 Task: Forward email as attachment with the signature Brooke Phillips with the subject Complaint from softage.1@softage.net to softage.8@softage.net with the message I would like to request a meeting to discuss the new employee benefits program.
Action: Mouse moved to (1016, 79)
Screenshot: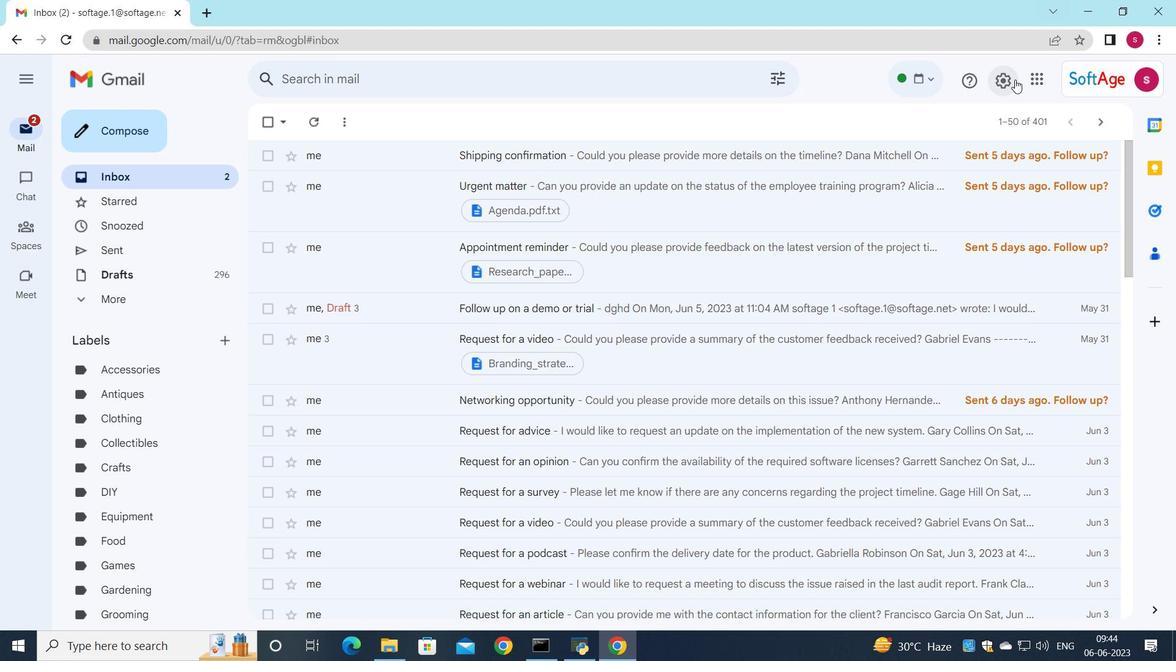 
Action: Mouse pressed left at (1016, 79)
Screenshot: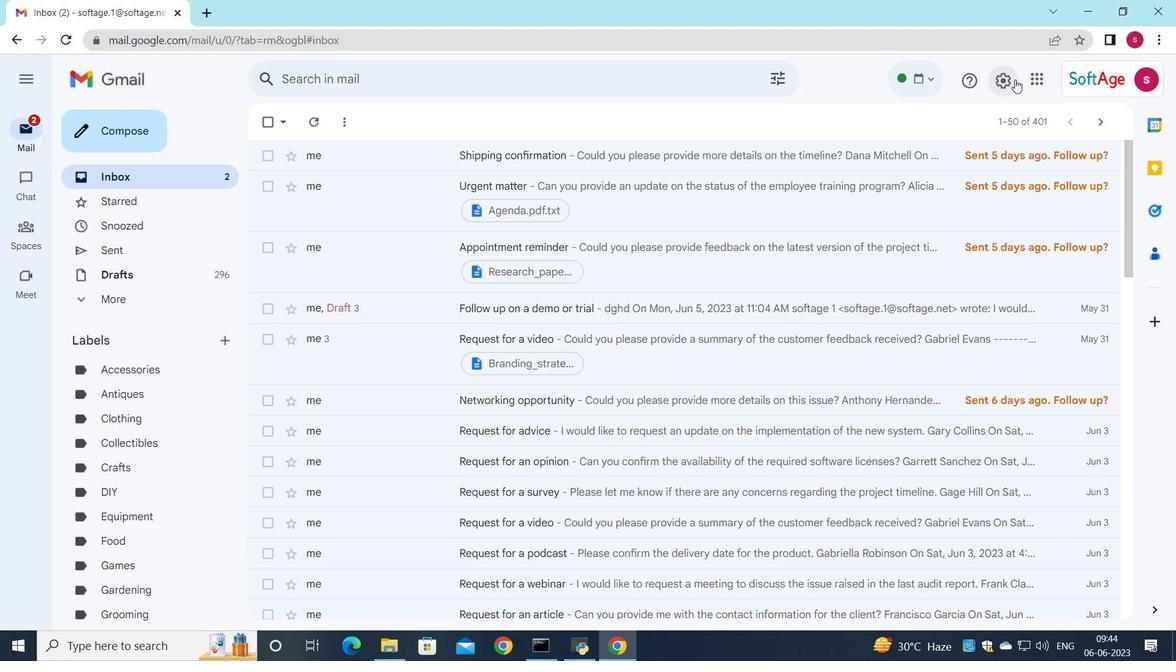 
Action: Mouse moved to (1003, 148)
Screenshot: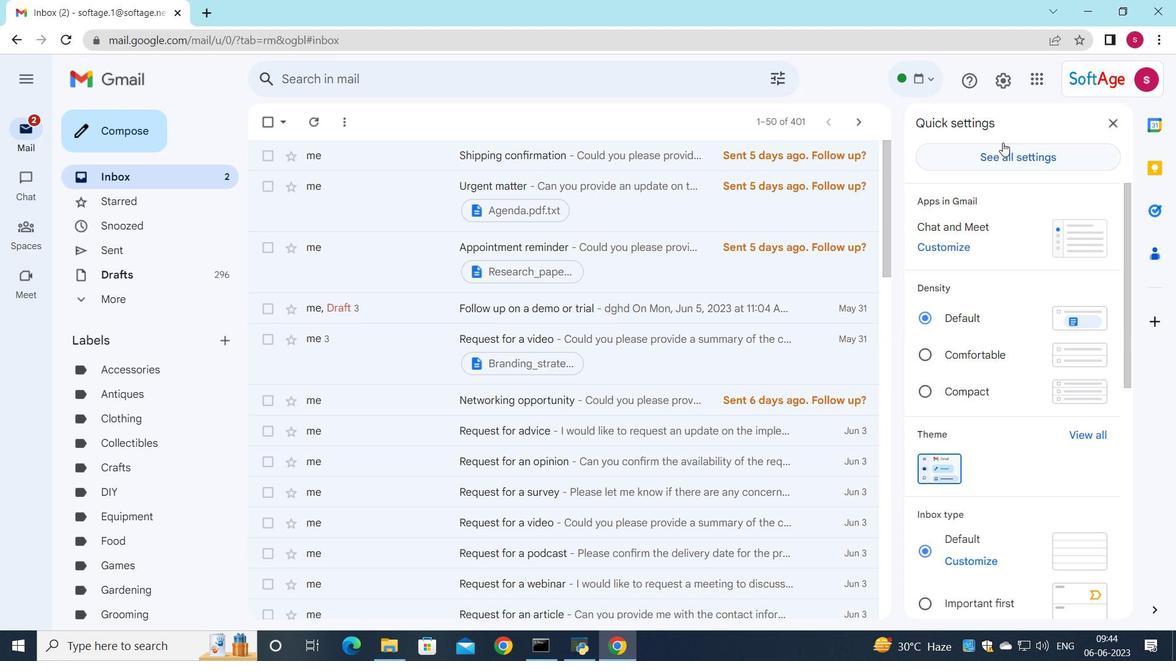 
Action: Mouse pressed left at (1003, 148)
Screenshot: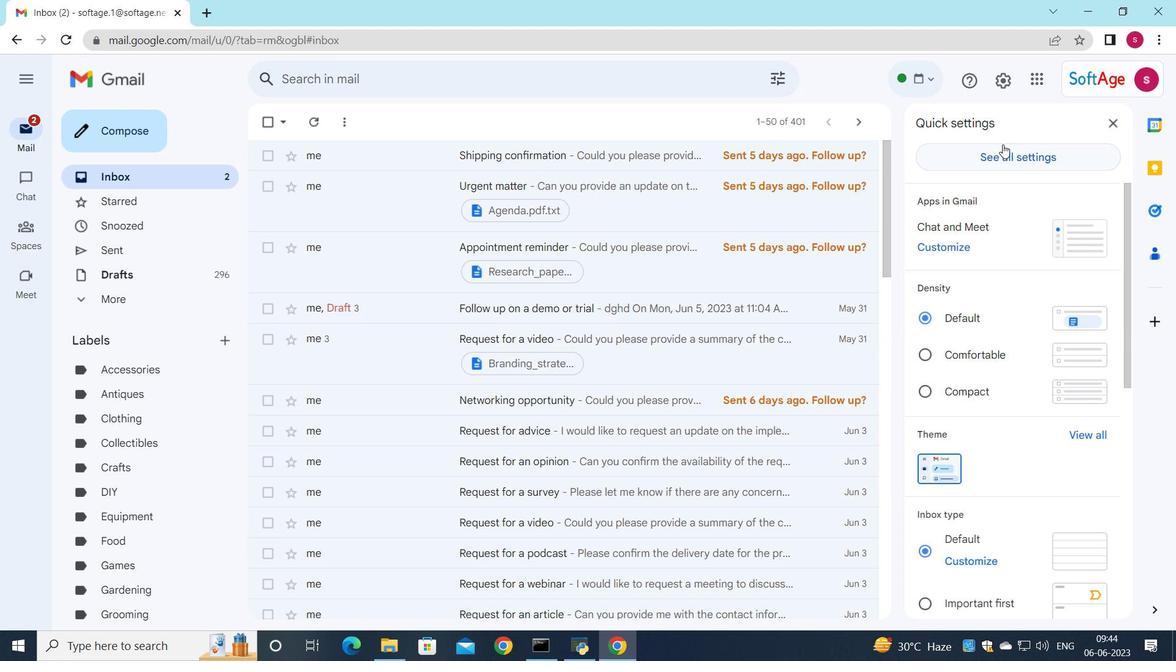 
Action: Mouse moved to (658, 267)
Screenshot: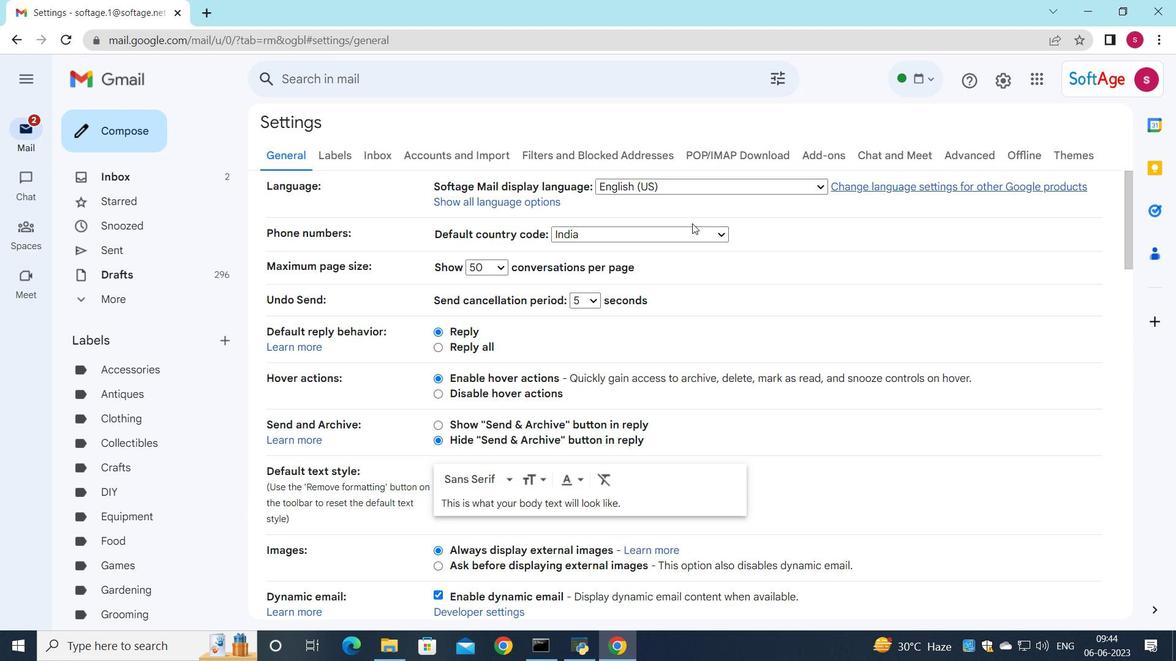 
Action: Mouse scrolled (658, 266) with delta (0, 0)
Screenshot: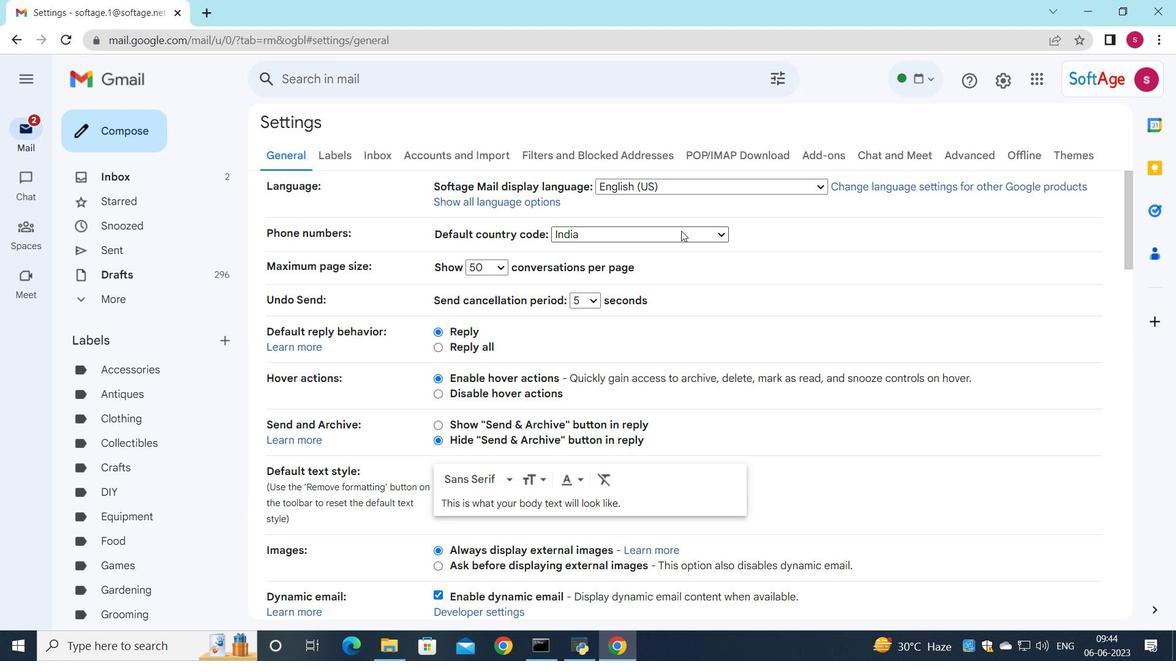 
Action: Mouse moved to (648, 290)
Screenshot: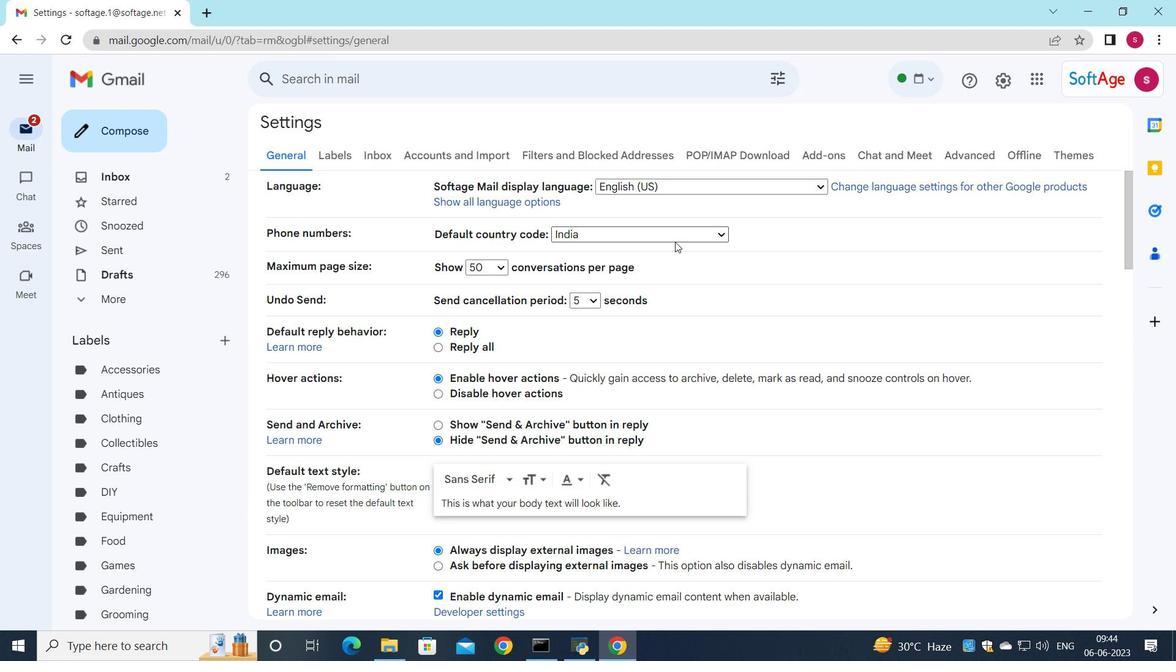 
Action: Mouse scrolled (648, 289) with delta (0, 0)
Screenshot: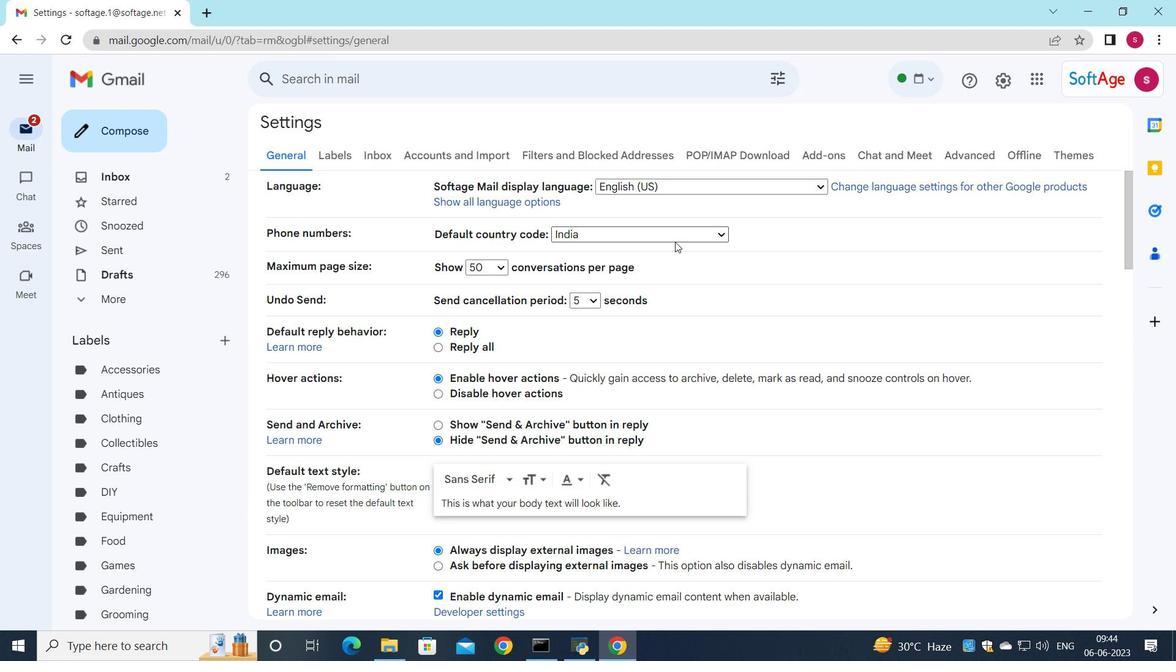 
Action: Mouse moved to (640, 311)
Screenshot: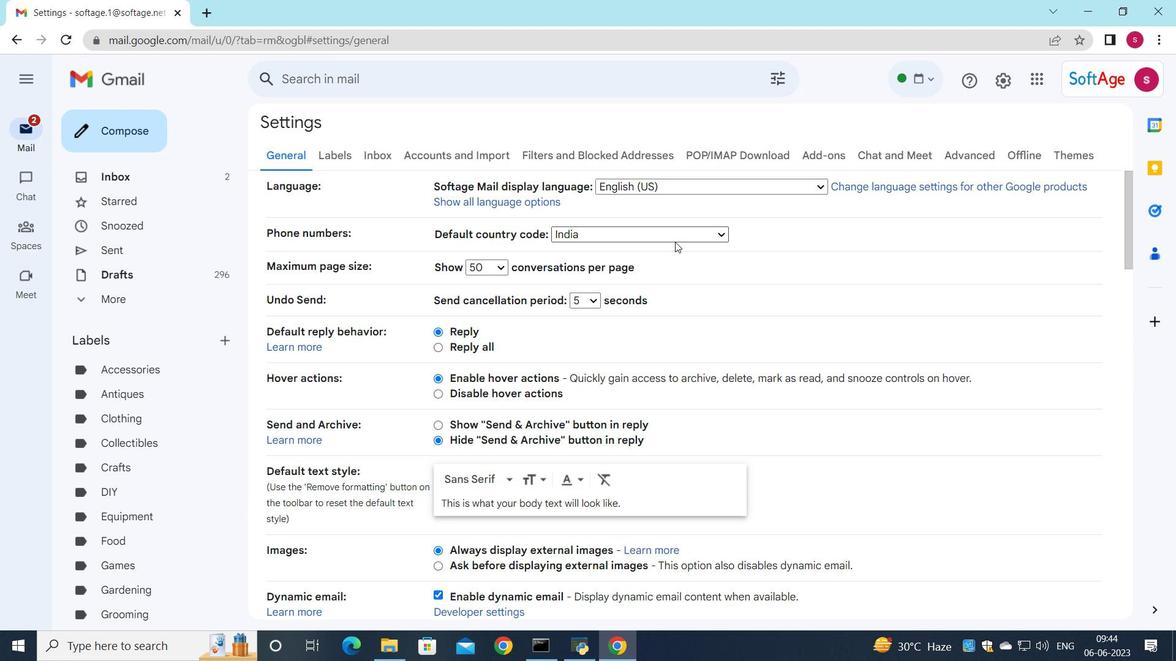 
Action: Mouse scrolled (640, 311) with delta (0, 0)
Screenshot: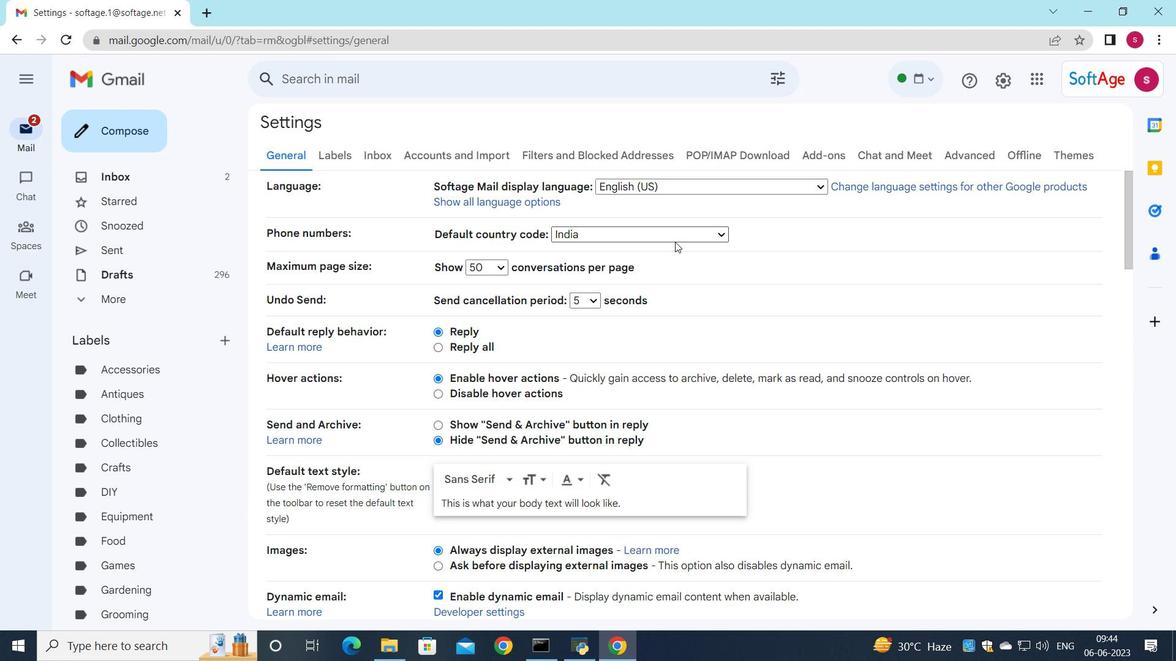 
Action: Mouse moved to (644, 352)
Screenshot: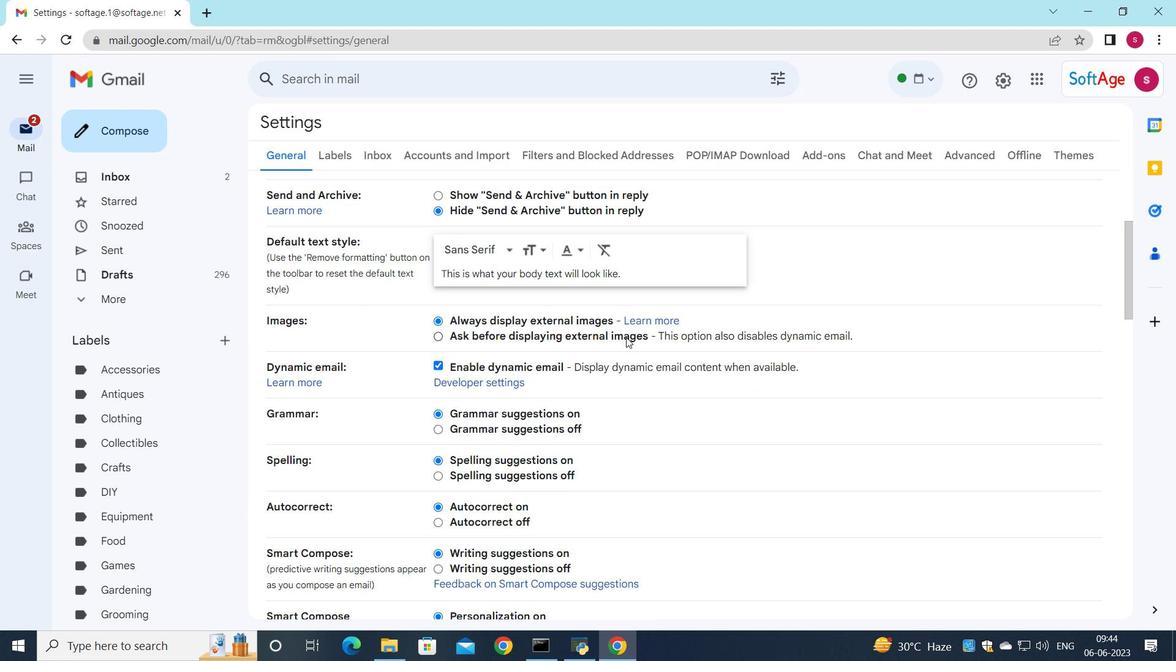 
Action: Mouse scrolled (644, 351) with delta (0, 0)
Screenshot: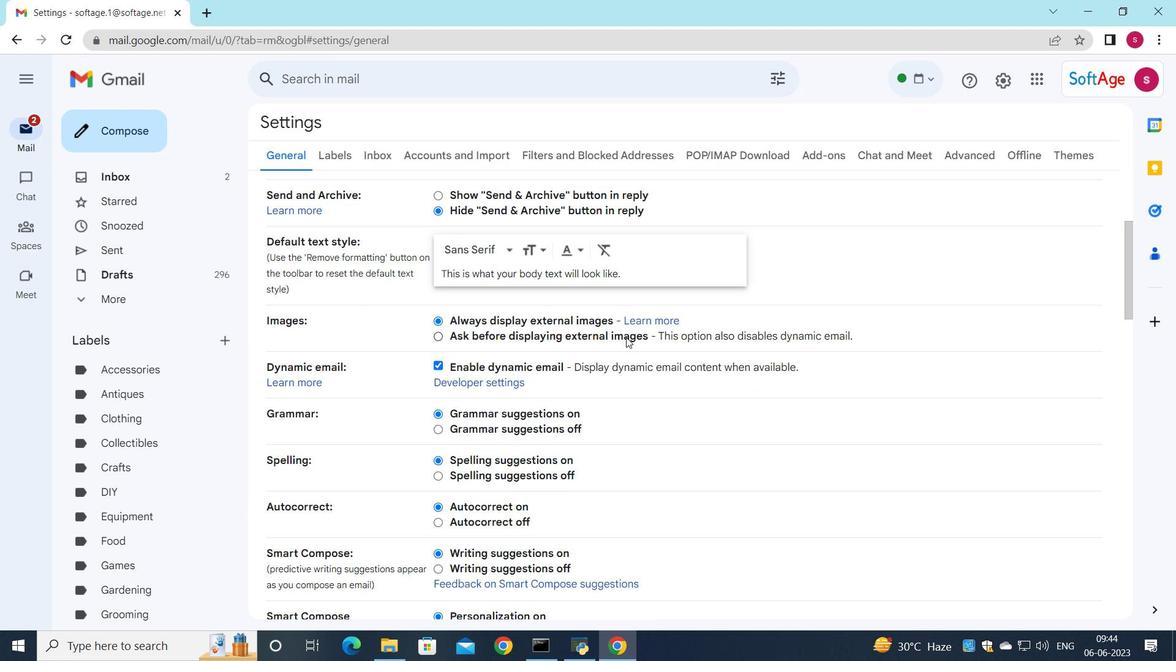 
Action: Mouse moved to (648, 353)
Screenshot: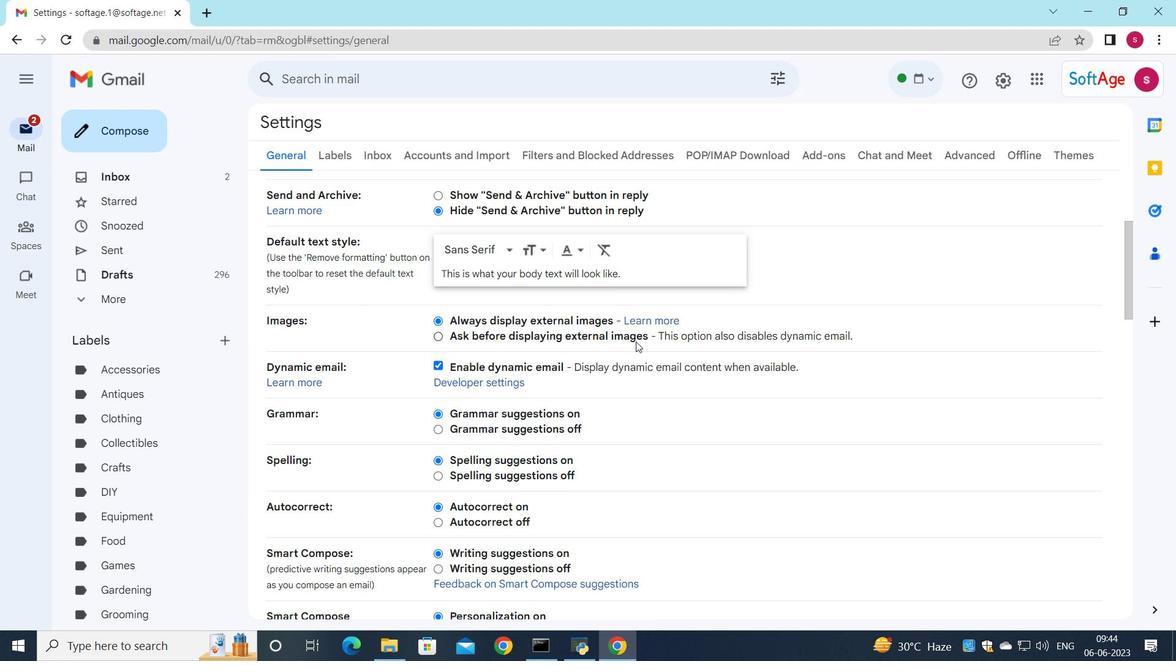 
Action: Mouse scrolled (648, 352) with delta (0, 0)
Screenshot: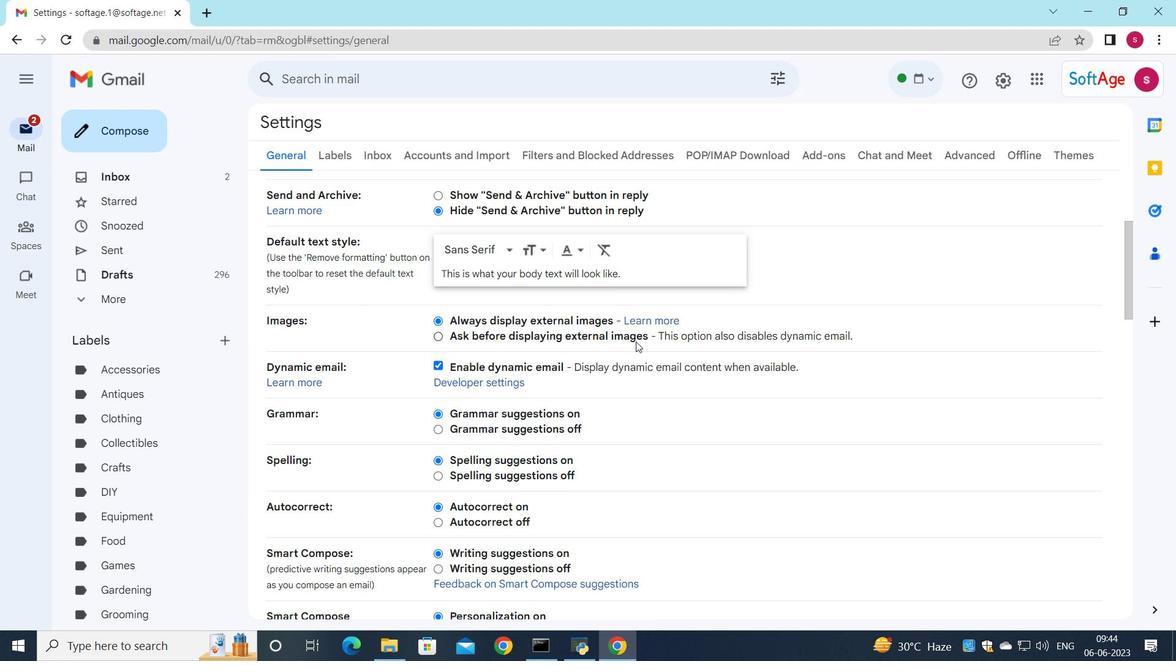 
Action: Mouse moved to (650, 354)
Screenshot: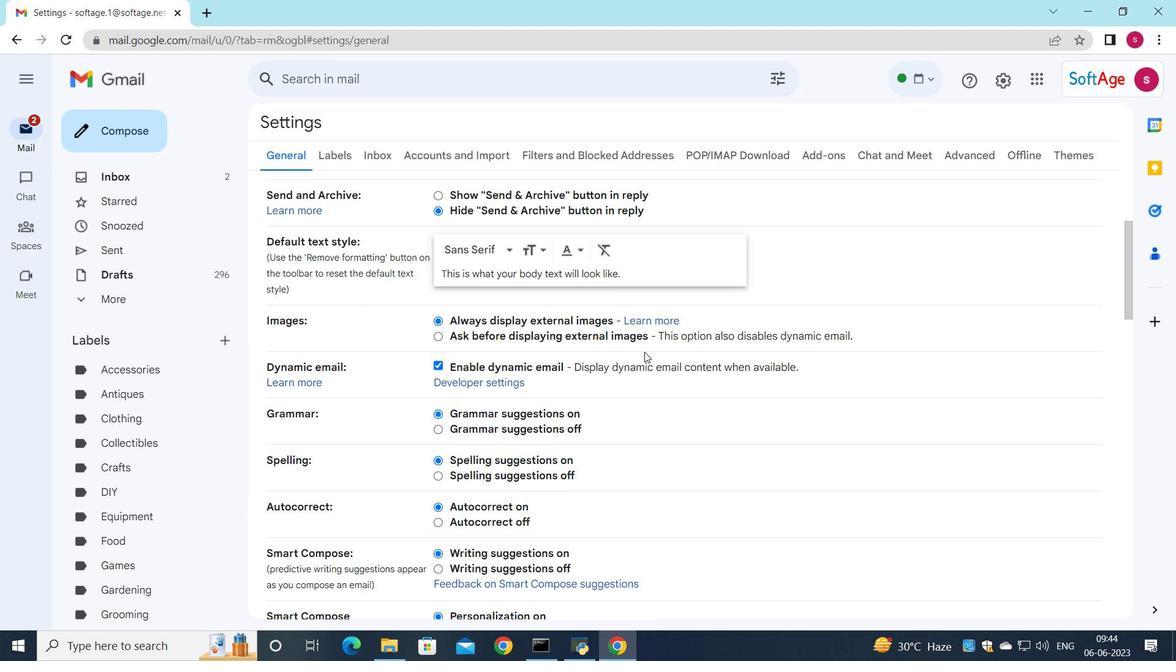 
Action: Mouse scrolled (650, 354) with delta (0, 0)
Screenshot: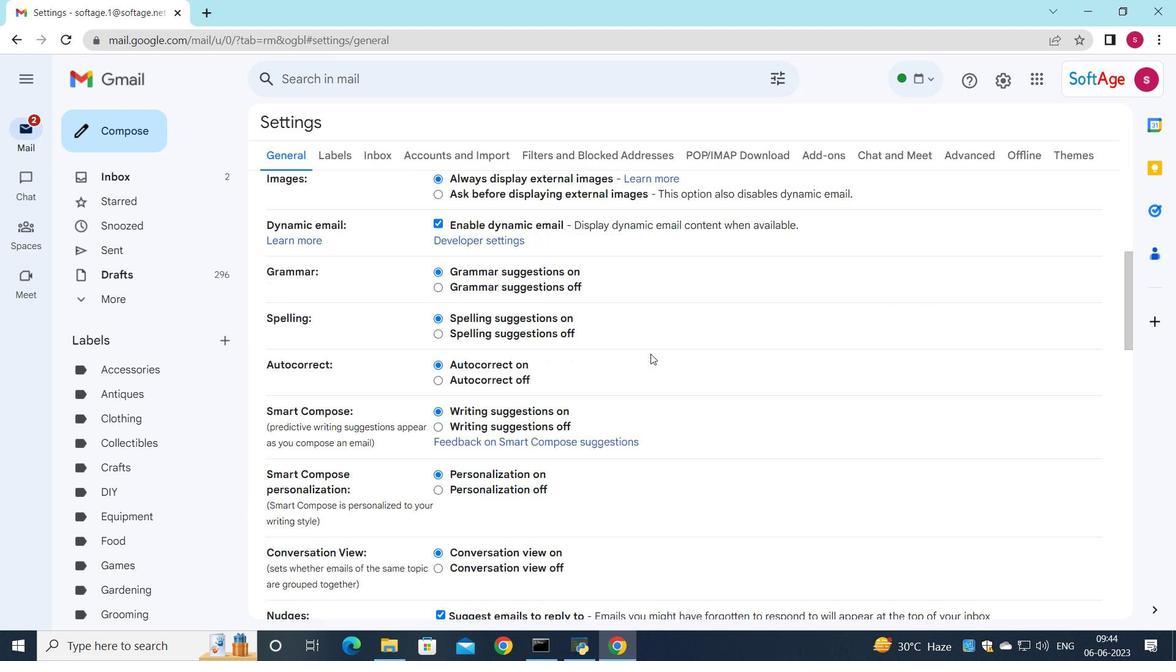 
Action: Mouse scrolled (650, 354) with delta (0, 0)
Screenshot: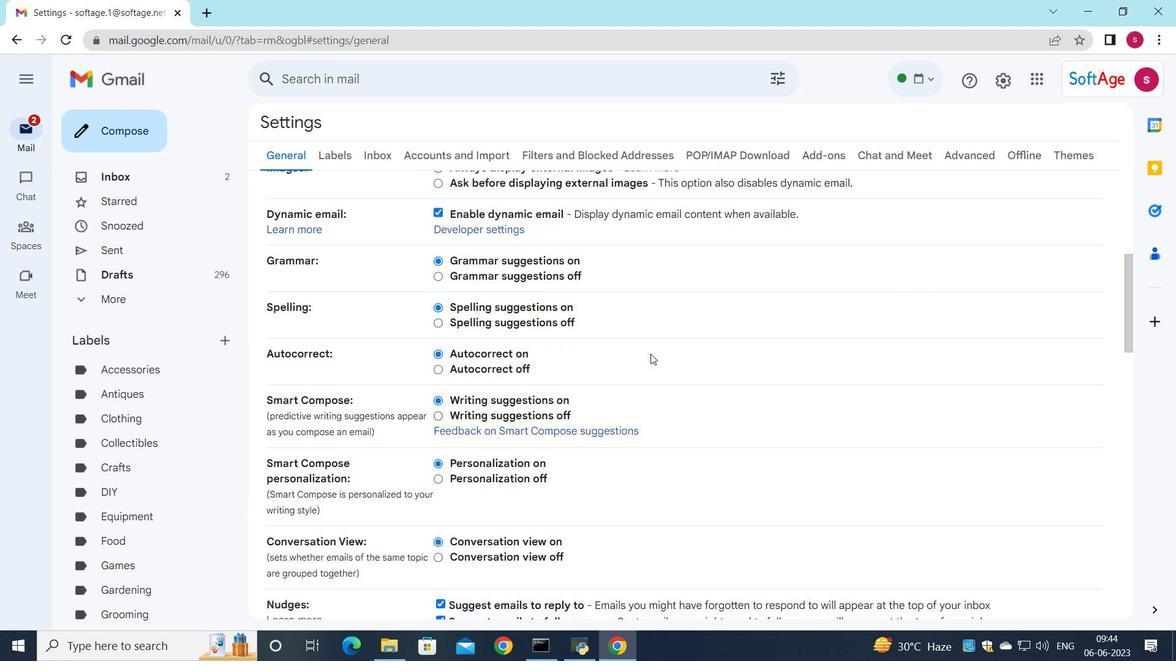 
Action: Mouse scrolled (650, 354) with delta (0, 0)
Screenshot: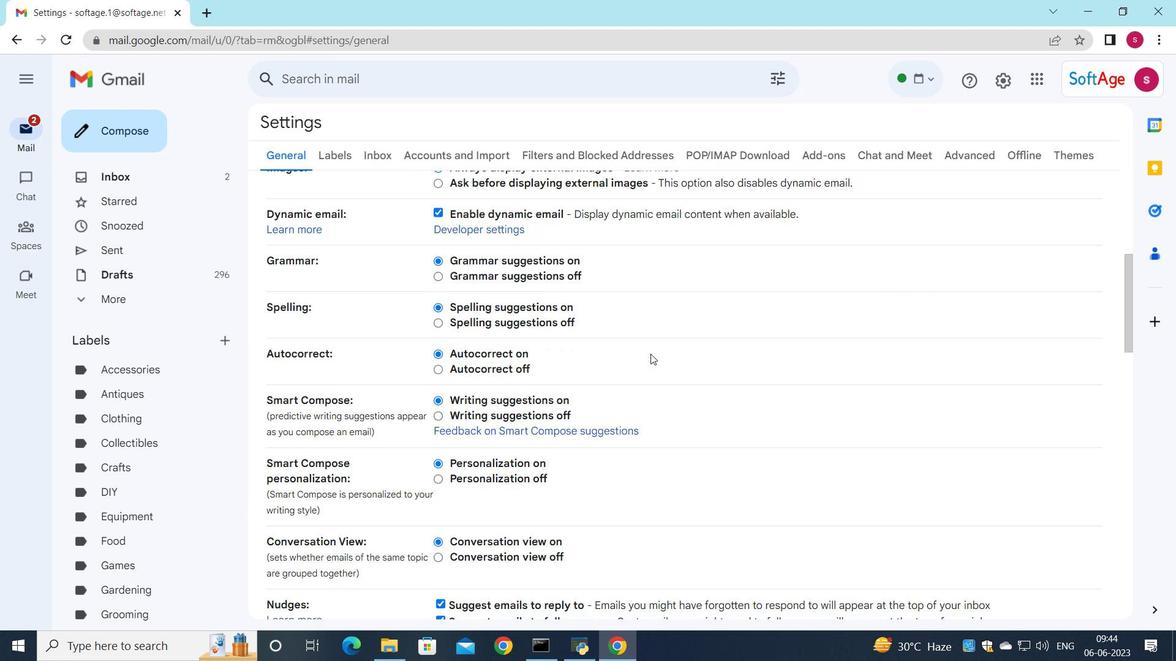 
Action: Mouse scrolled (650, 354) with delta (0, 0)
Screenshot: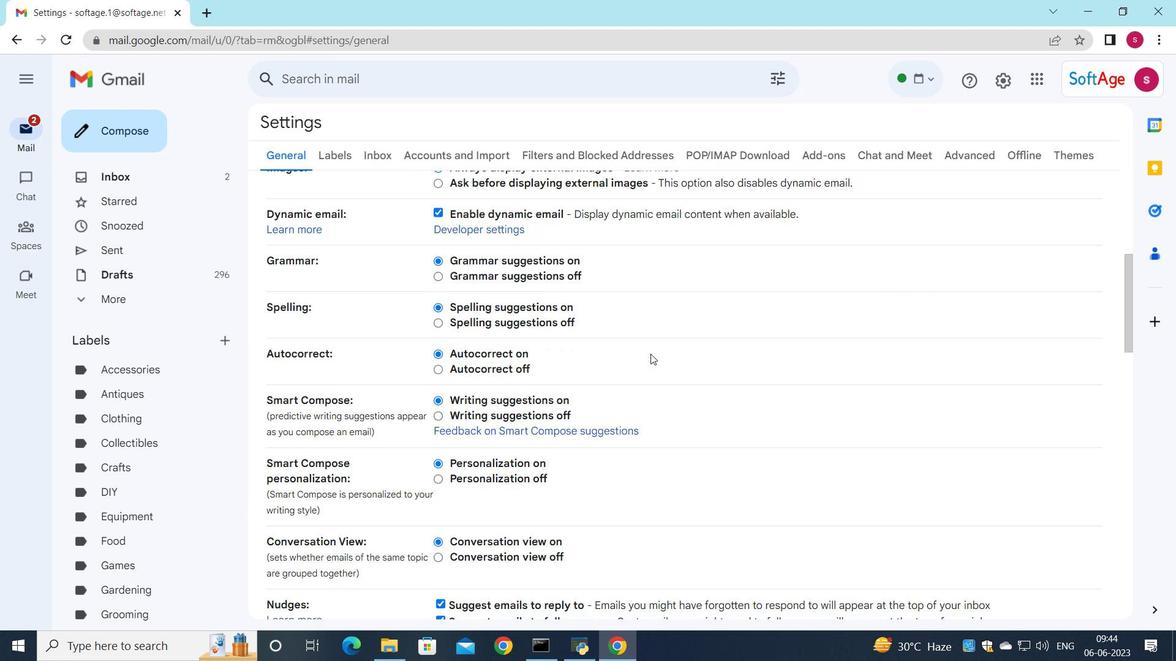 
Action: Mouse scrolled (650, 354) with delta (0, 0)
Screenshot: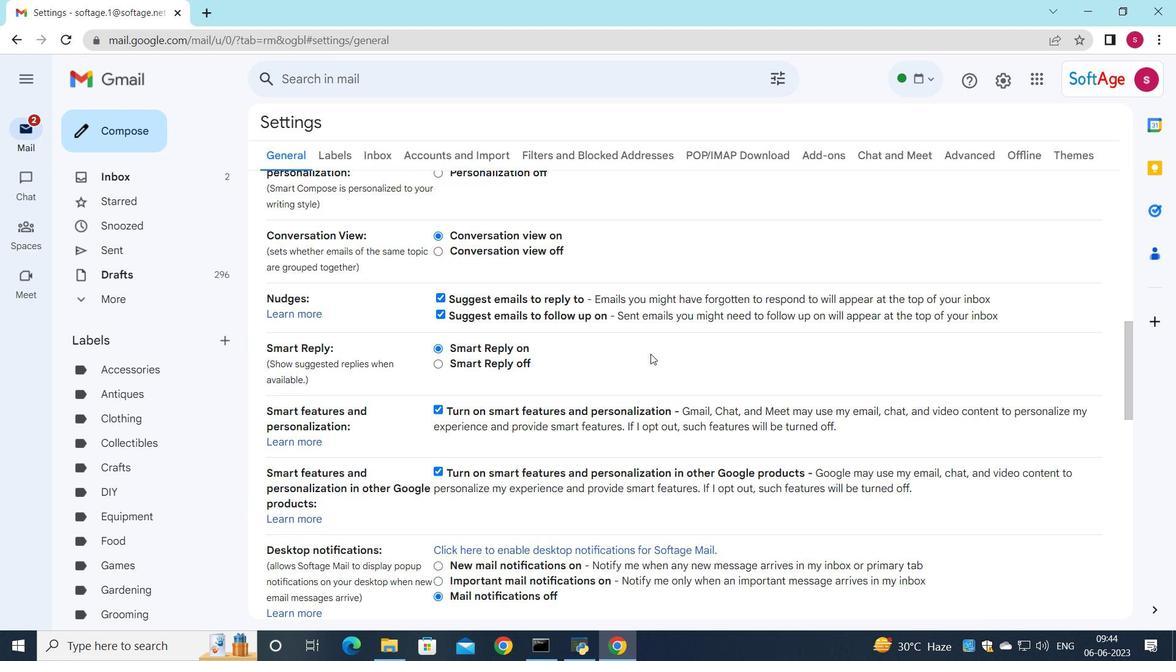 
Action: Mouse scrolled (650, 354) with delta (0, 0)
Screenshot: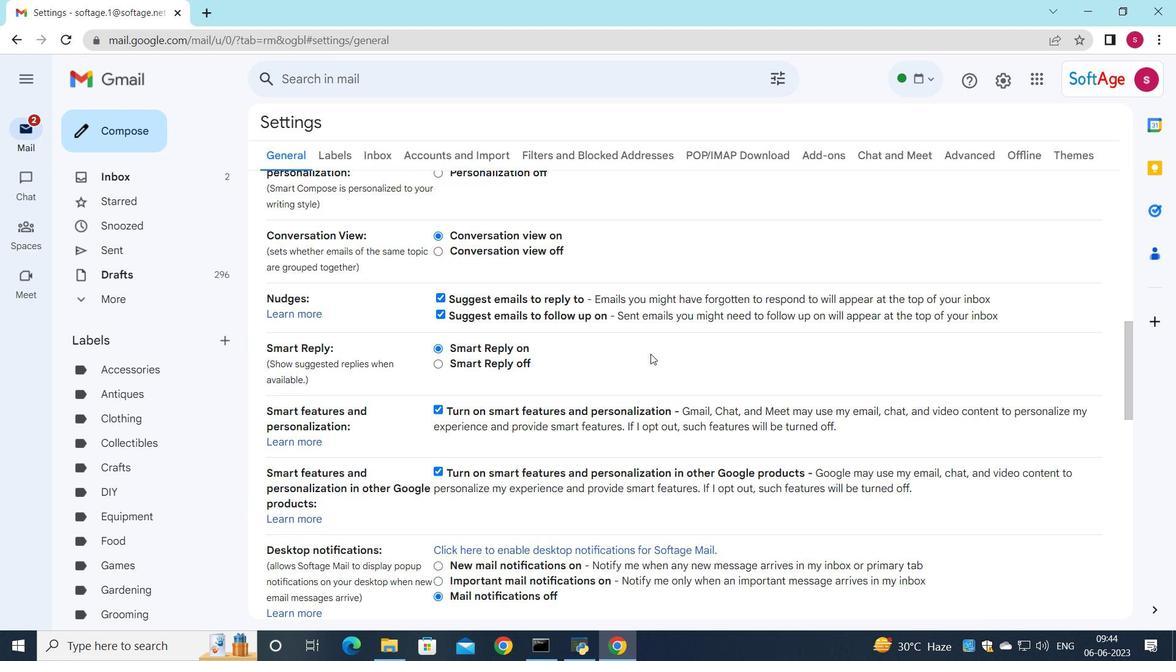 
Action: Mouse scrolled (650, 354) with delta (0, 0)
Screenshot: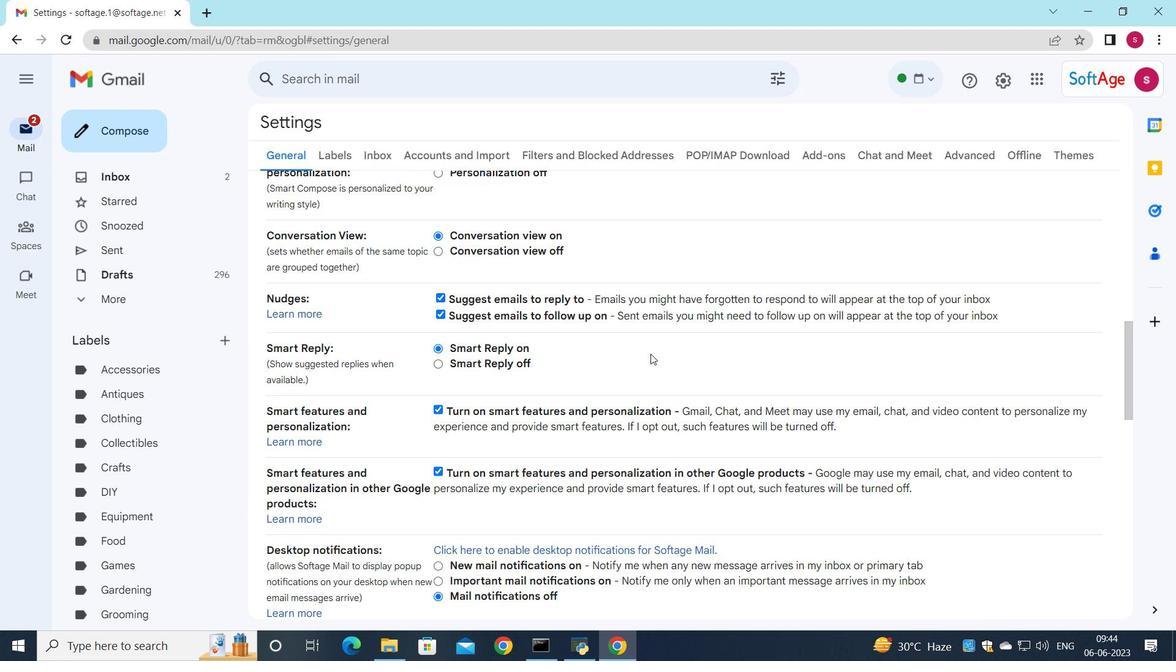 
Action: Mouse scrolled (650, 354) with delta (0, 0)
Screenshot: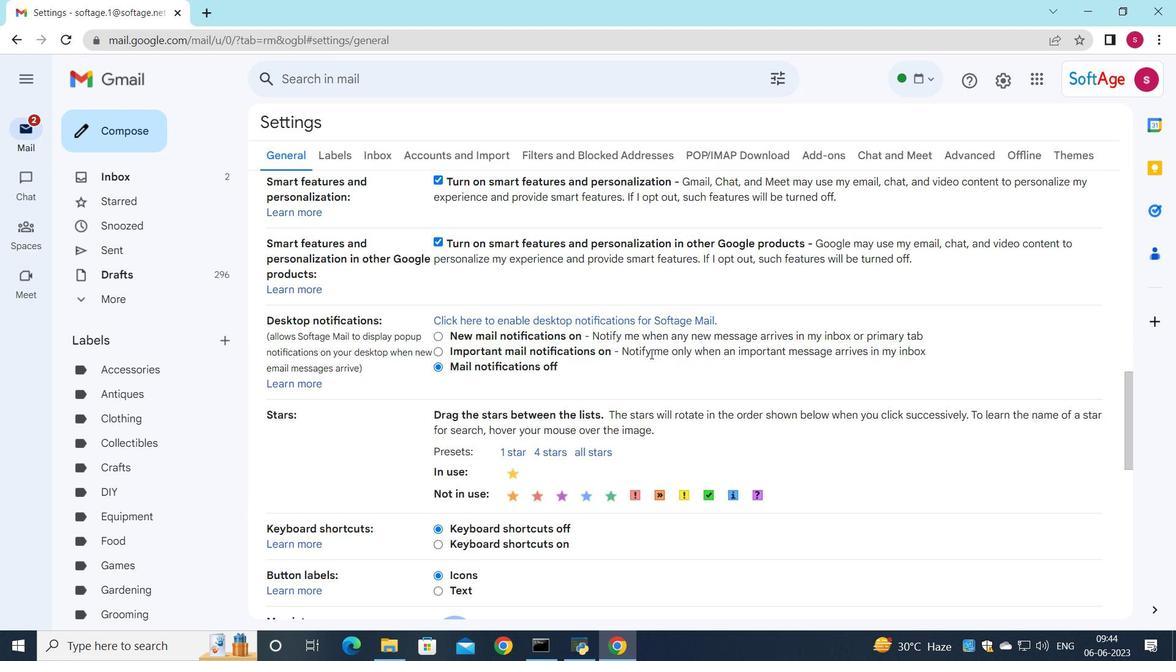 
Action: Mouse scrolled (650, 354) with delta (0, 0)
Screenshot: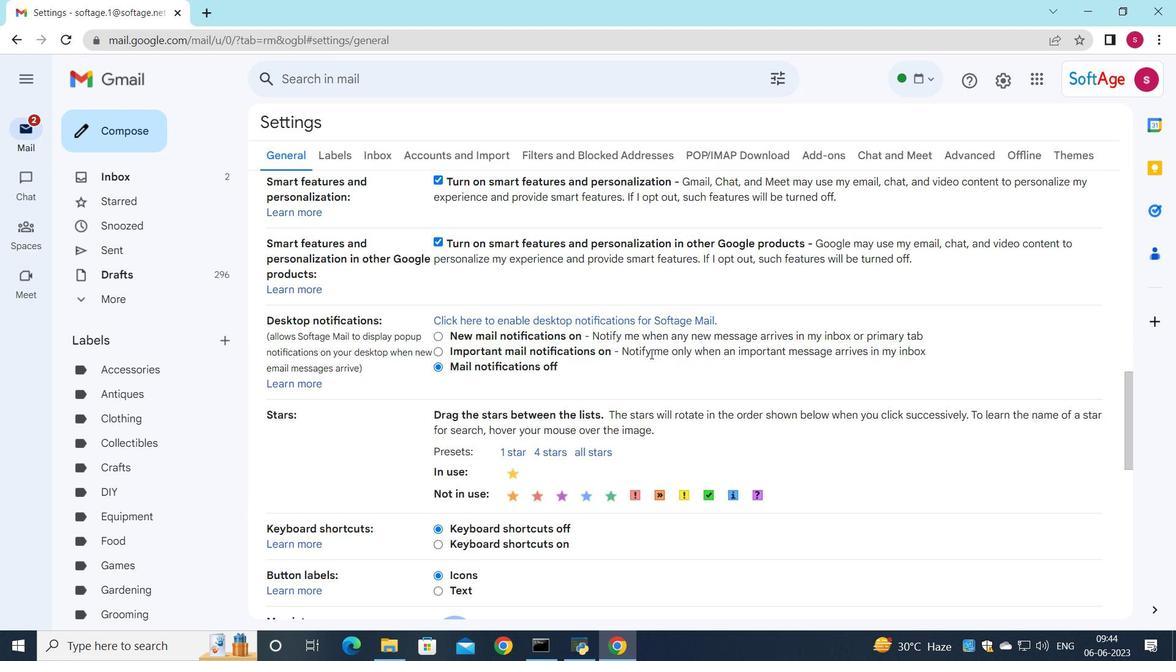 
Action: Mouse scrolled (650, 354) with delta (0, 0)
Screenshot: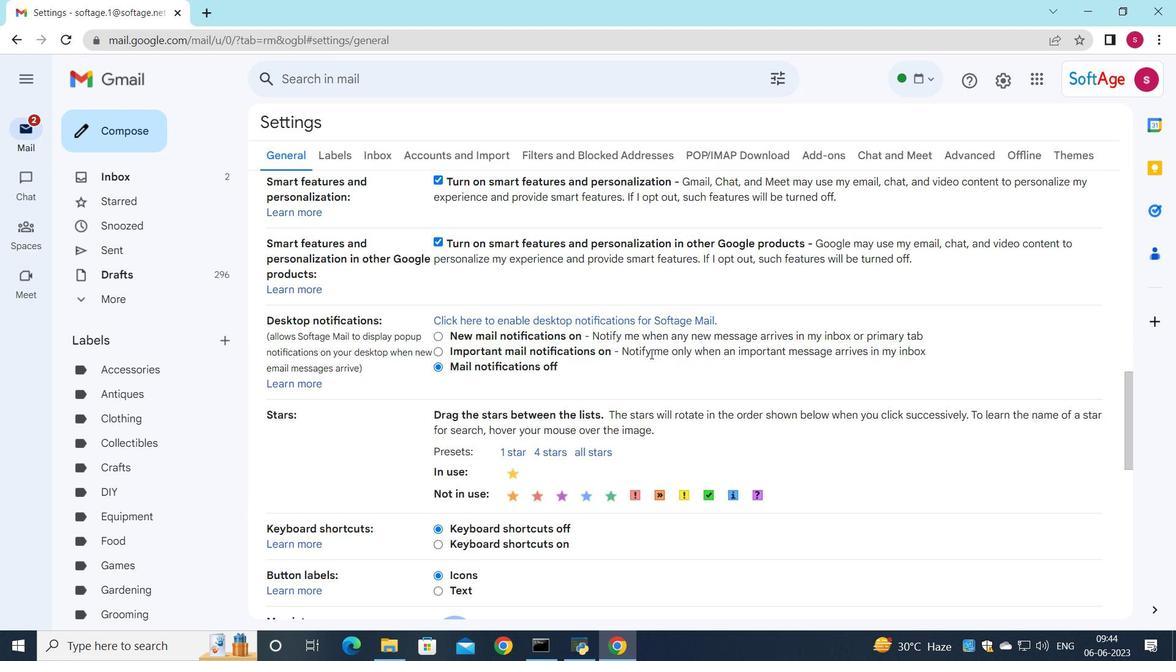 
Action: Mouse scrolled (650, 354) with delta (0, 0)
Screenshot: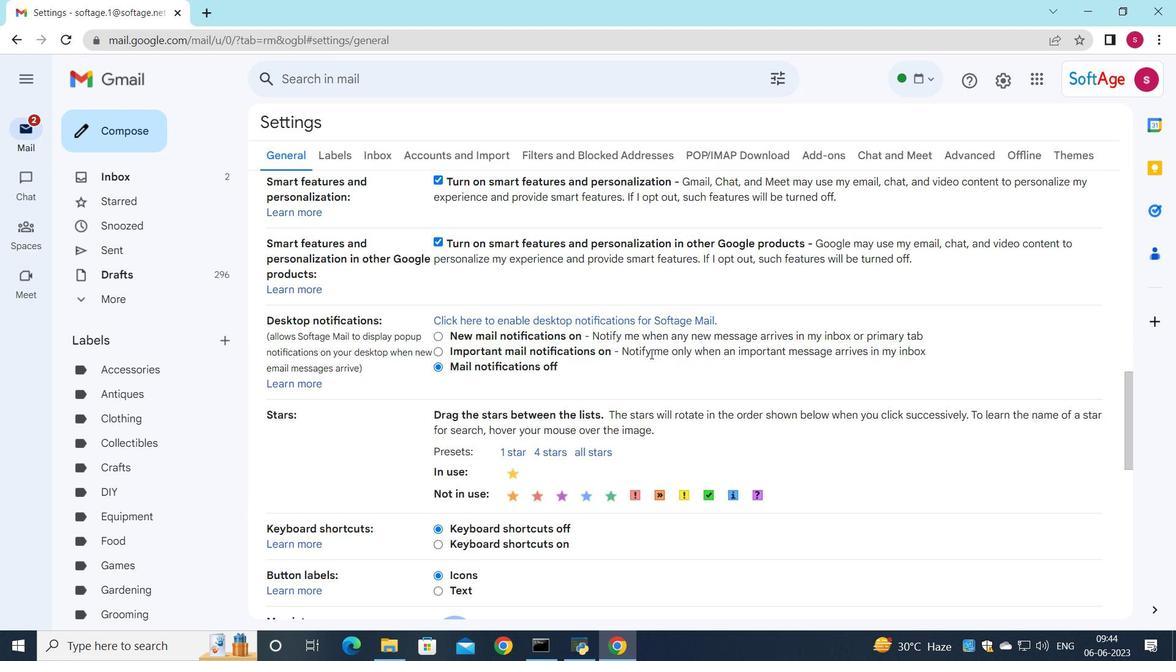 
Action: Mouse moved to (516, 439)
Screenshot: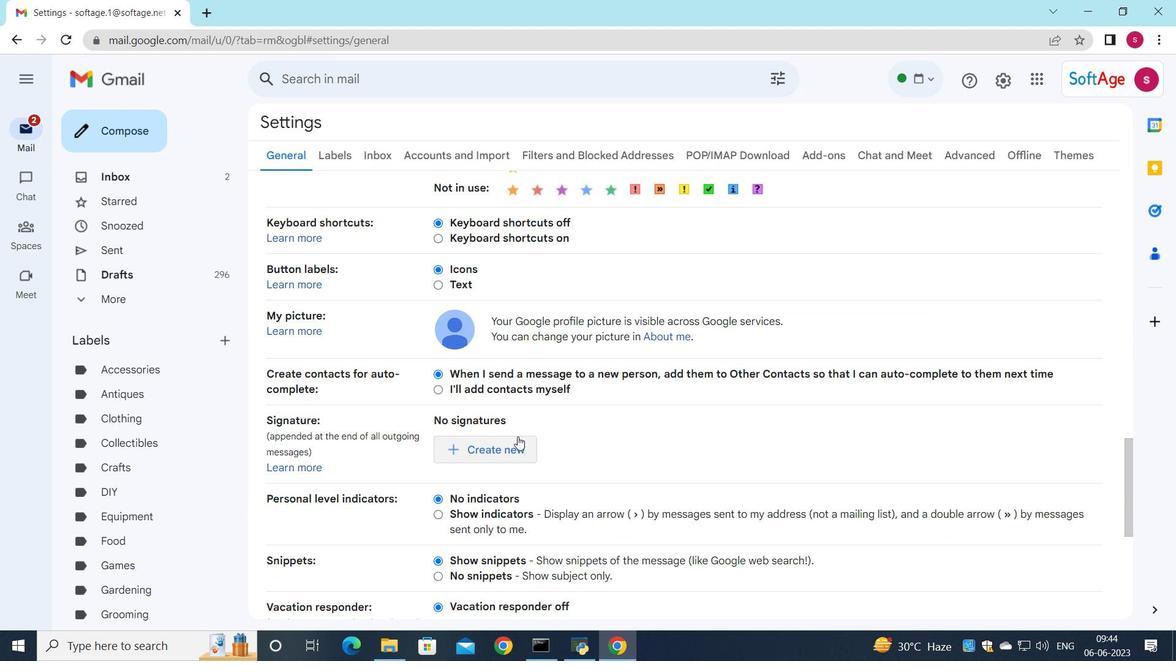 
Action: Mouse pressed left at (516, 439)
Screenshot: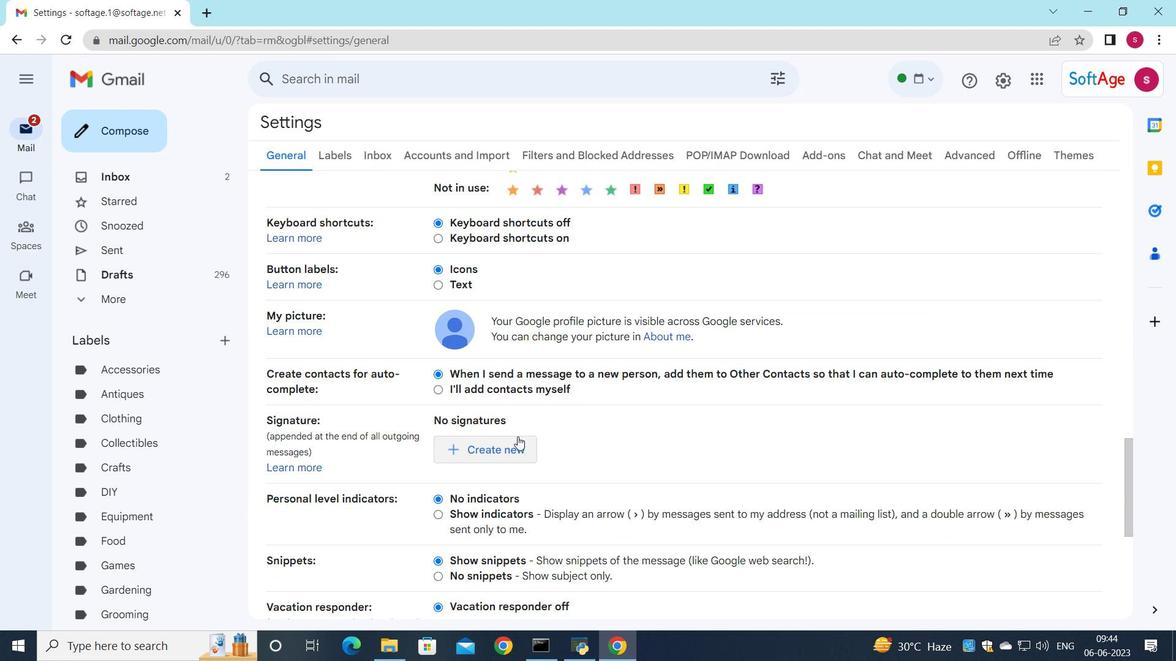 
Action: Mouse moved to (761, 389)
Screenshot: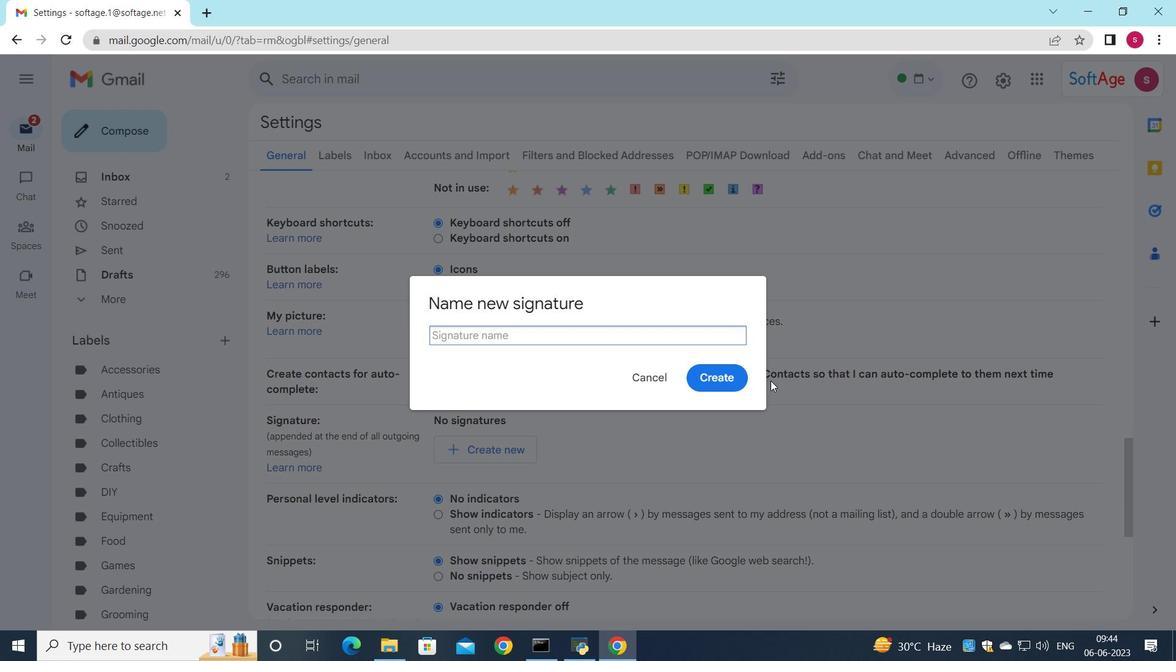 
Action: Key pressed <Key.shift><Key.shift>Brooke<Key.space>phillips
Screenshot: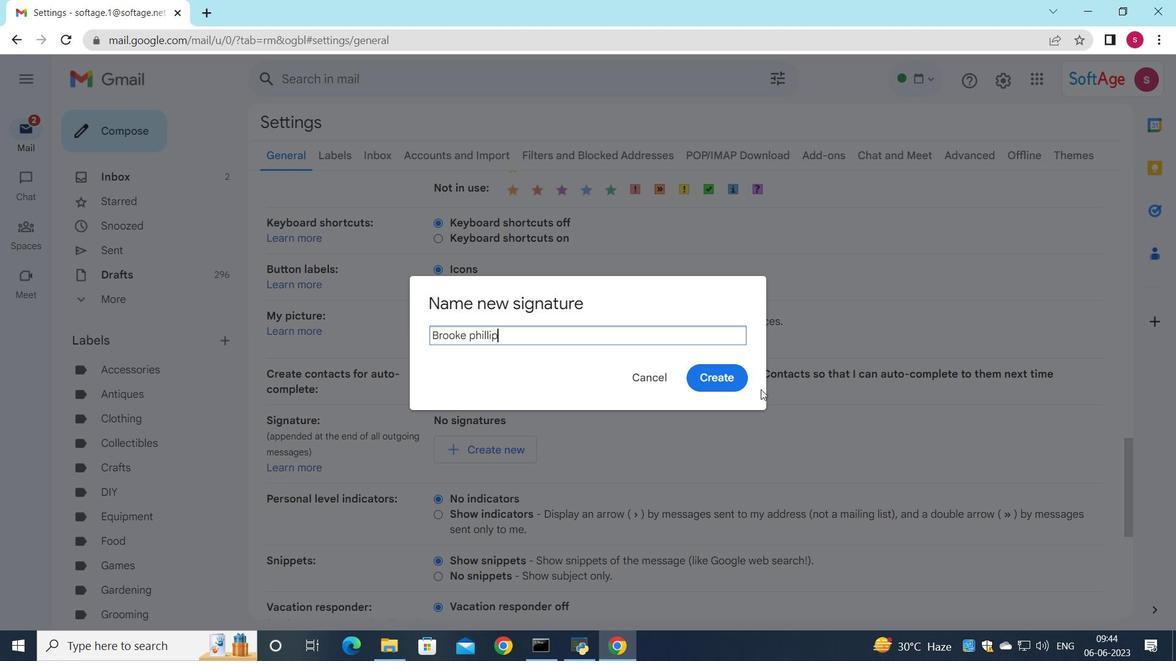 
Action: Mouse moved to (474, 340)
Screenshot: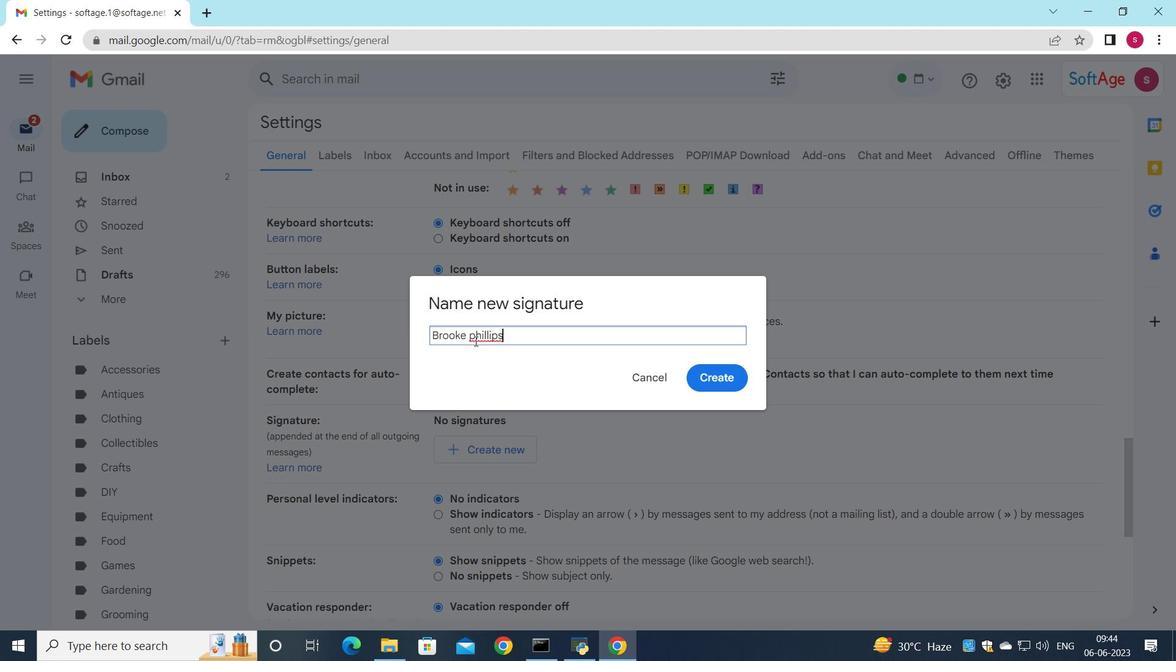 
Action: Mouse pressed left at (474, 340)
Screenshot: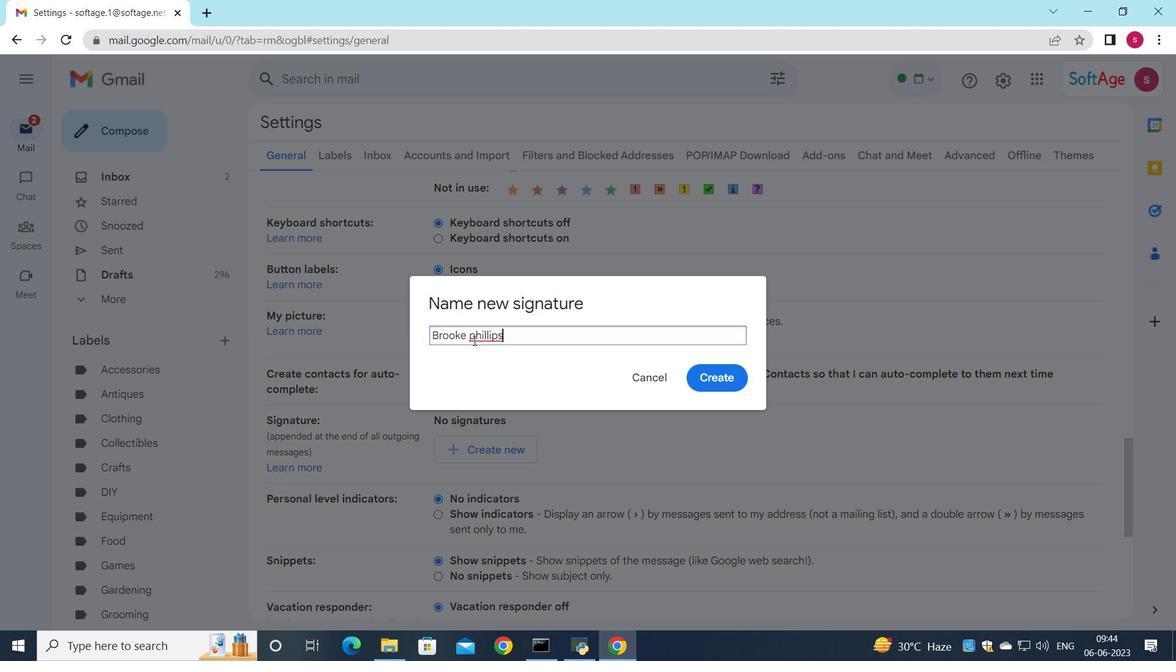 
Action: Key pressed <Key.backspace><Key.shift_r>P
Screenshot: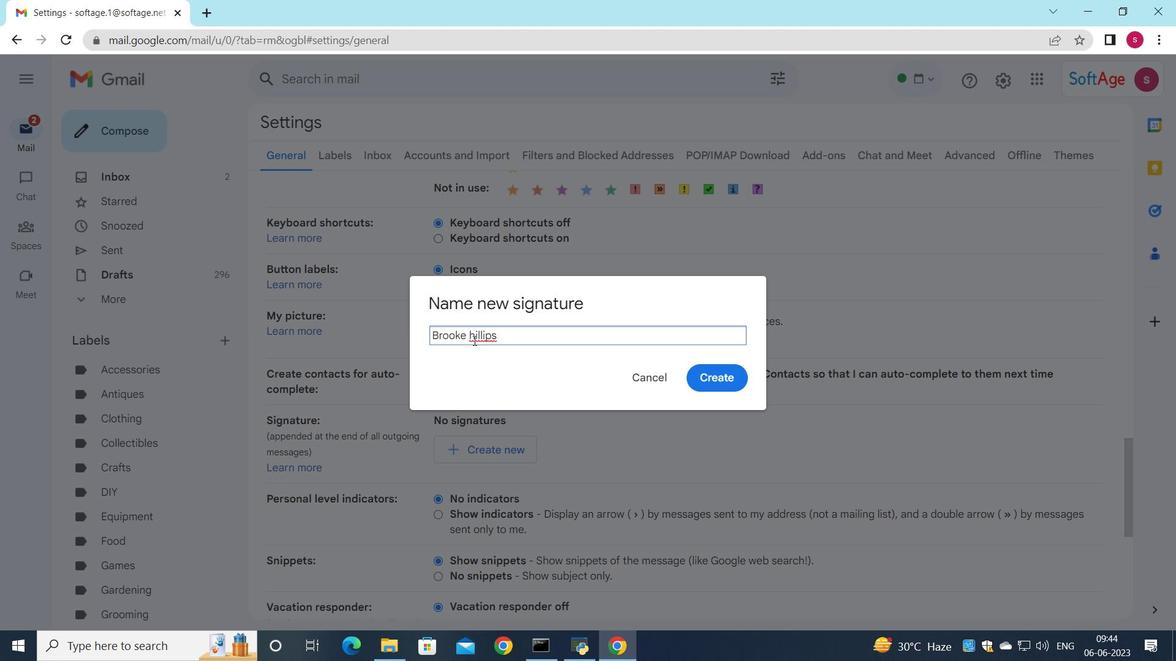 
Action: Mouse moved to (695, 371)
Screenshot: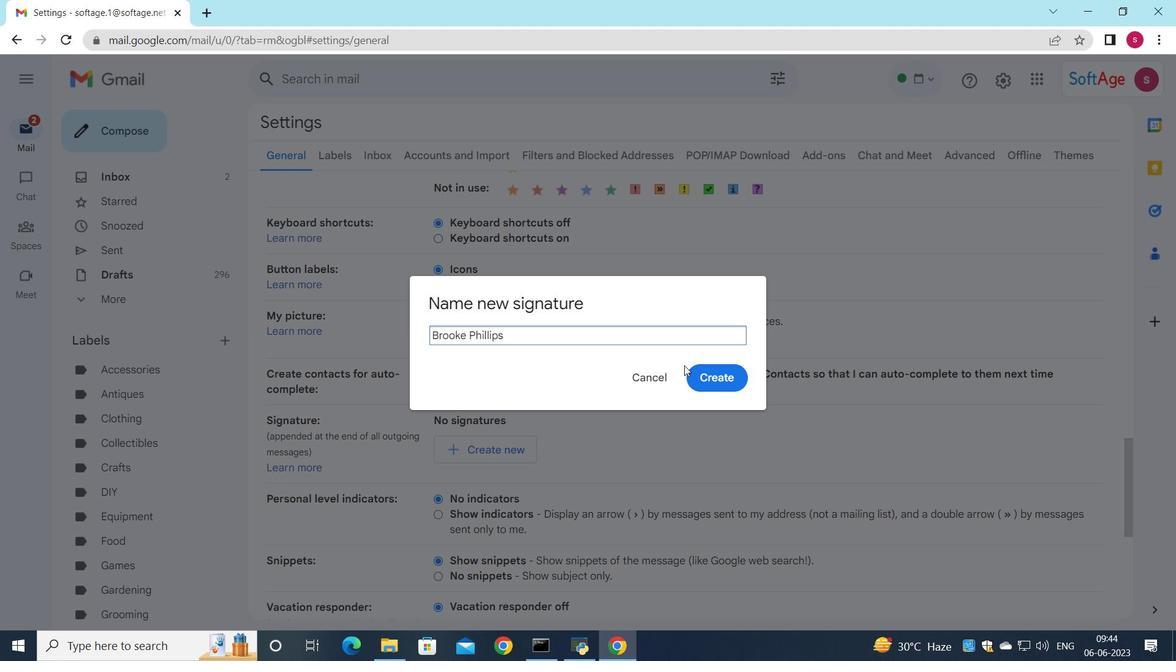 
Action: Mouse pressed left at (695, 371)
Screenshot: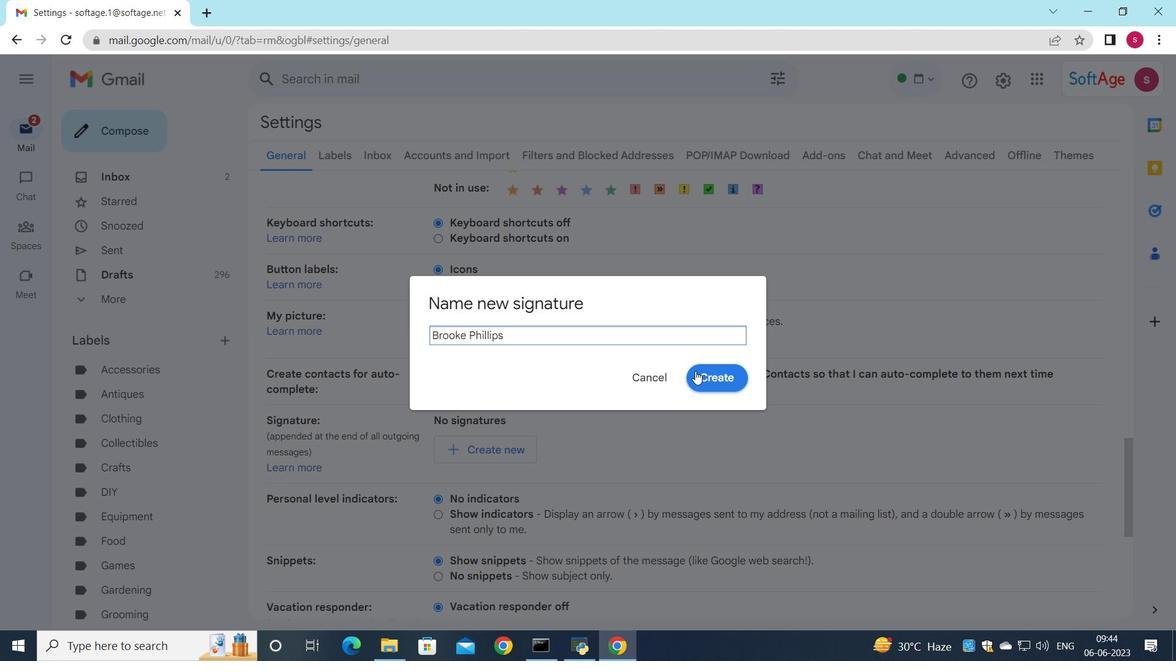
Action: Mouse moved to (672, 443)
Screenshot: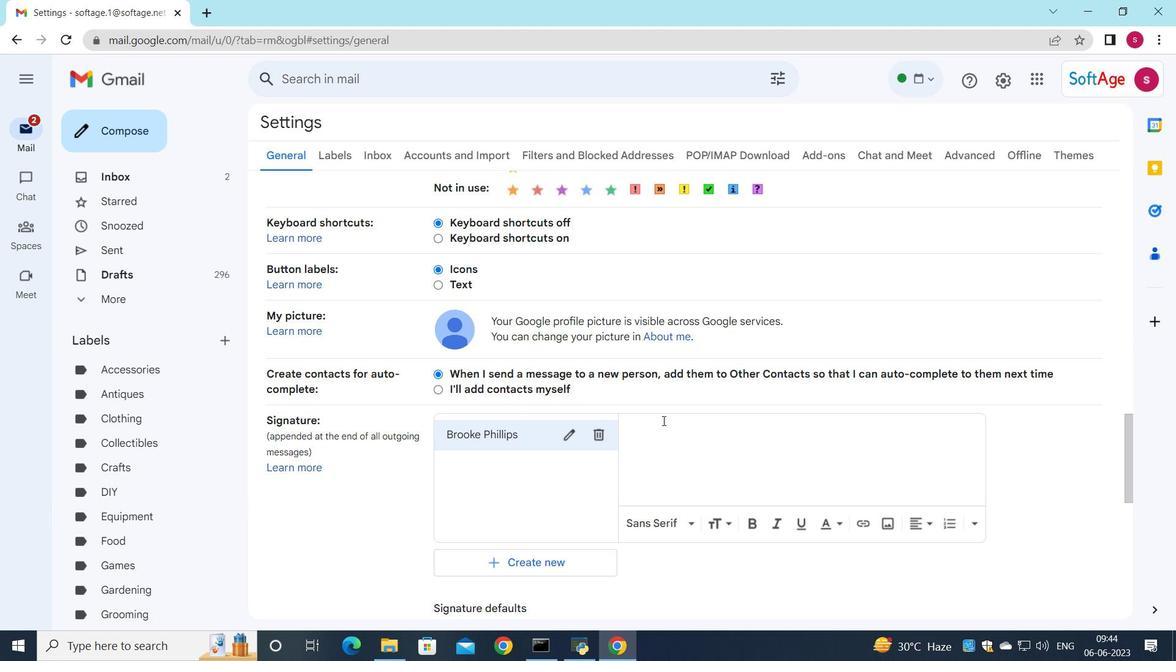 
Action: Mouse pressed left at (672, 443)
Screenshot: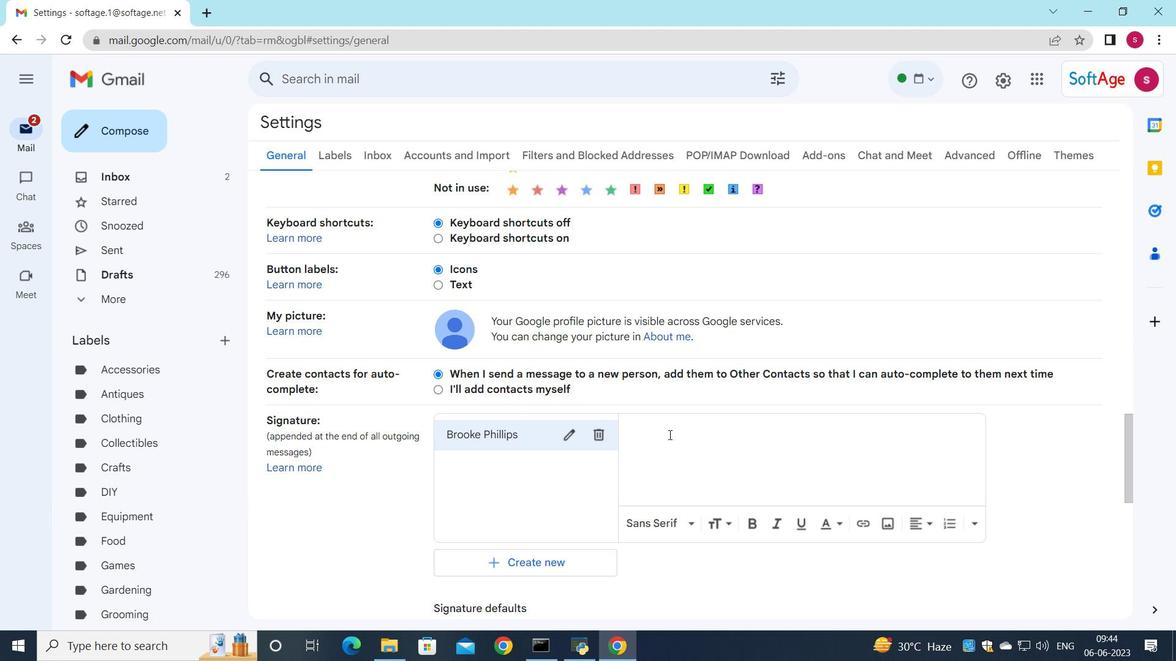 
Action: Mouse moved to (672, 443)
Screenshot: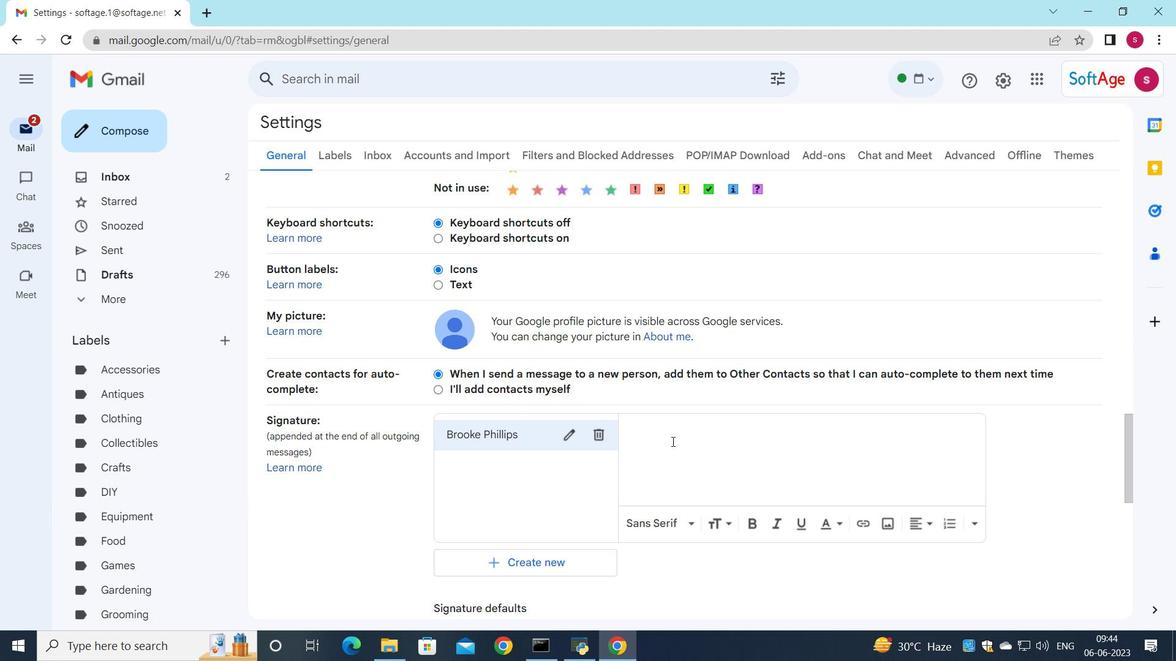 
Action: Key pressed <Key.shift>Brooke<Key.space><Key.shift_r><Key.shift_r><Key.shift_r><Key.shift_r><Key.shift_r><Key.shift_r><Key.shift_r><Key.shift_r><Key.shift_r><Key.shift_r><Key.shift_r>Phillips
Screenshot: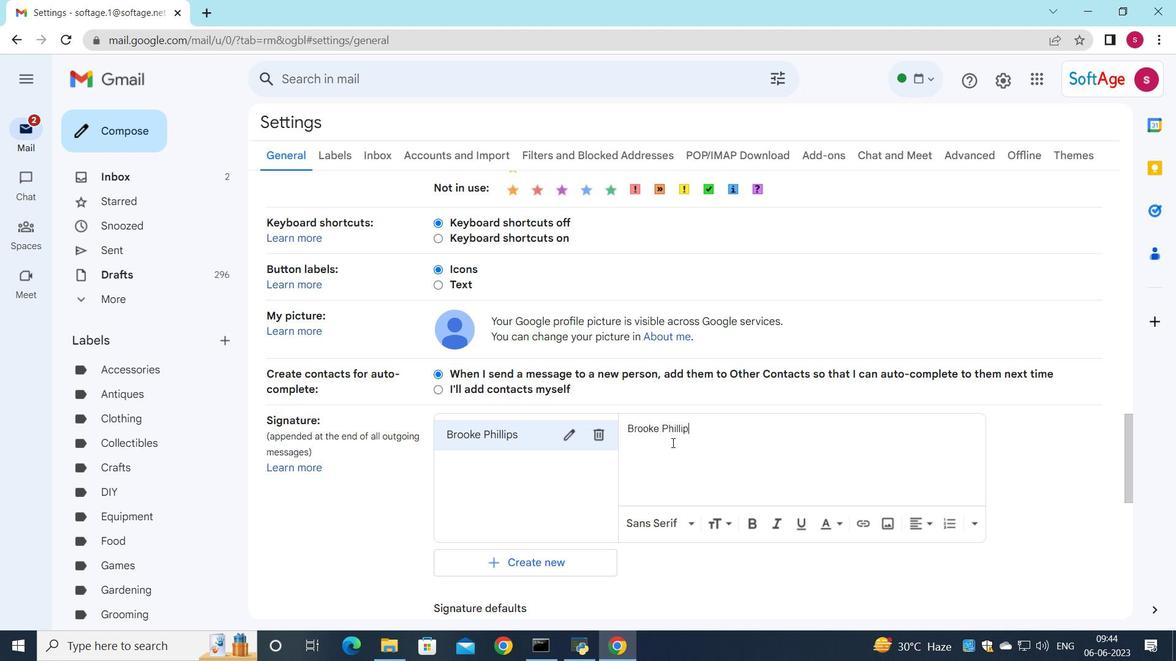
Action: Mouse scrolled (672, 443) with delta (0, 0)
Screenshot: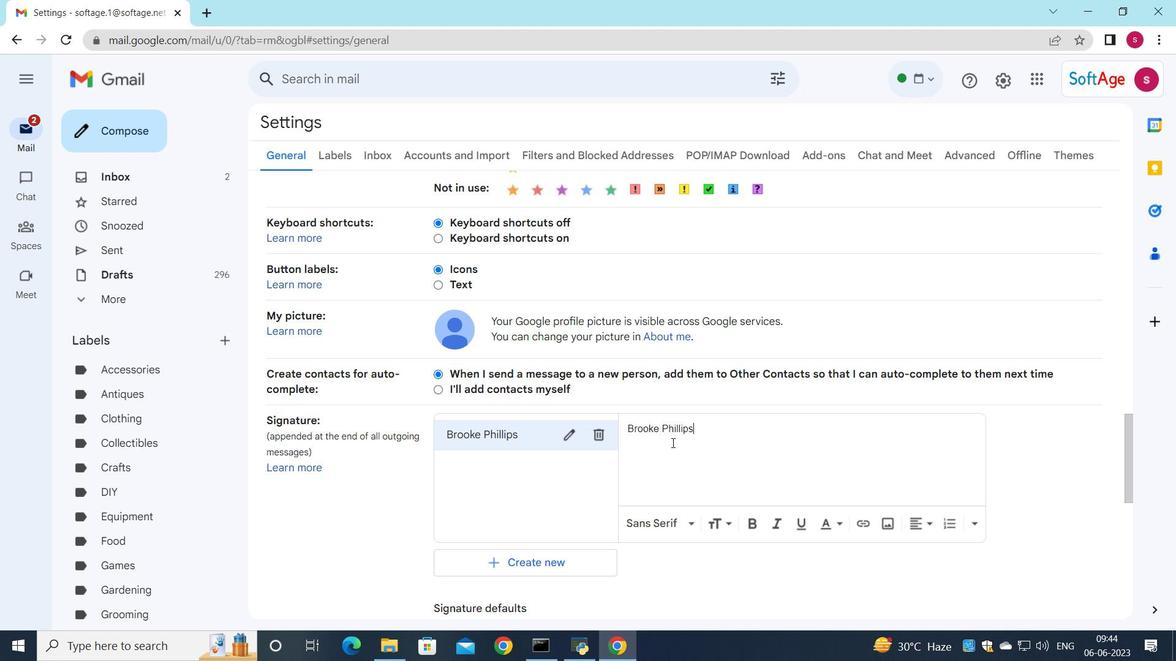
Action: Mouse scrolled (672, 443) with delta (0, 0)
Screenshot: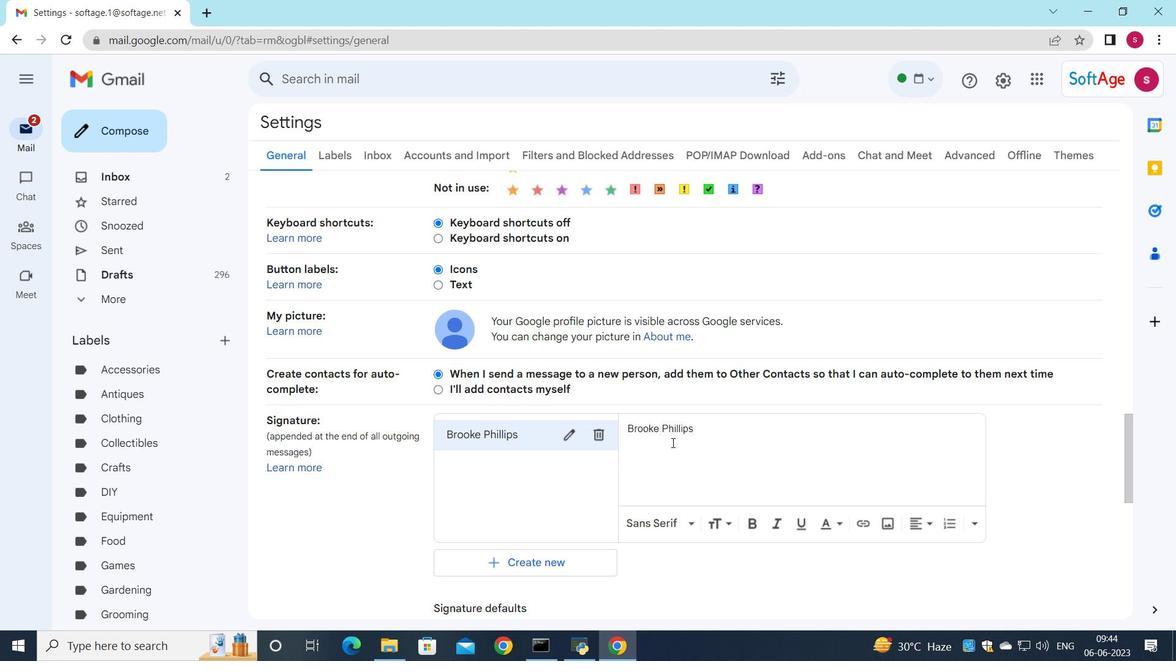 
Action: Mouse moved to (551, 487)
Screenshot: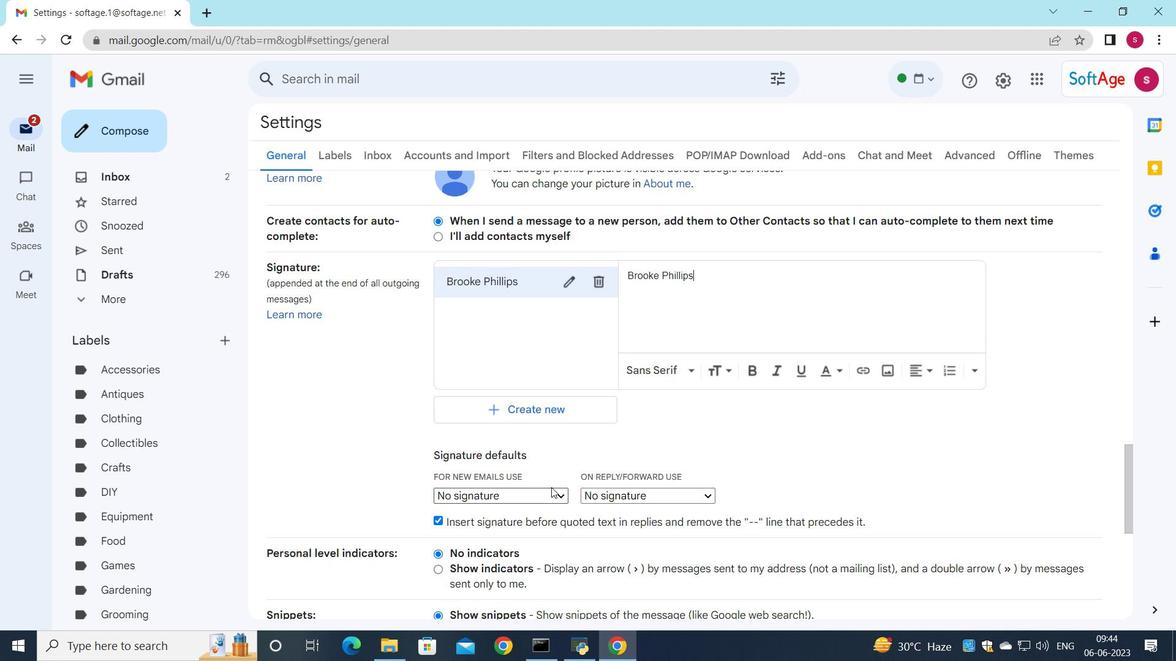 
Action: Mouse pressed left at (551, 487)
Screenshot: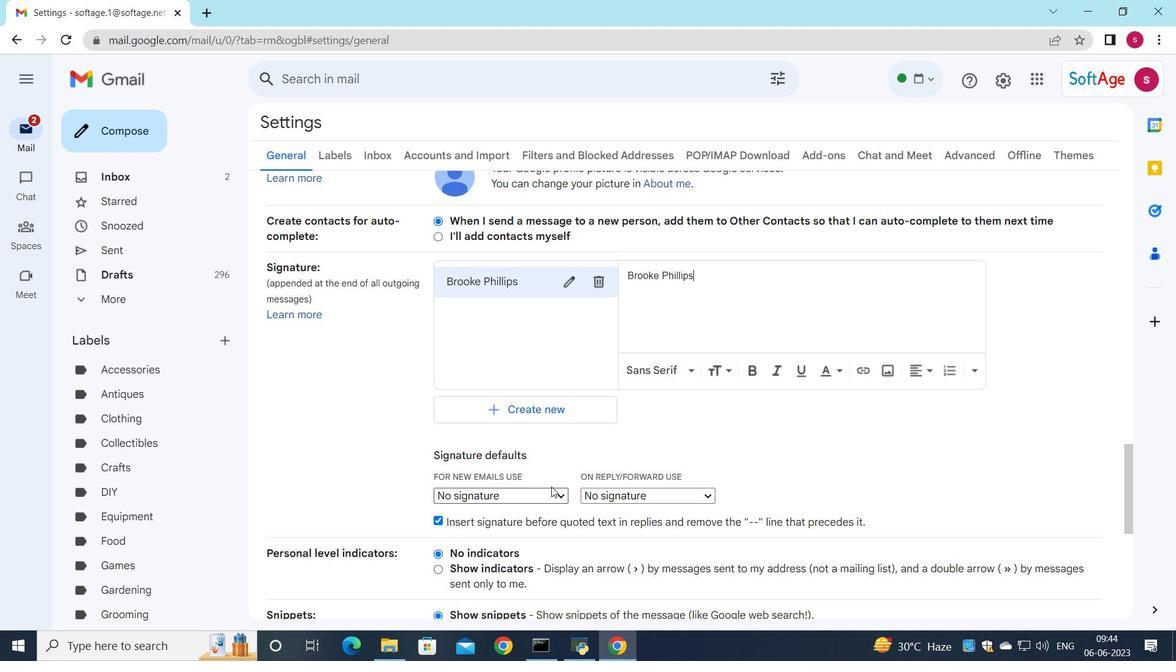 
Action: Mouse moved to (555, 498)
Screenshot: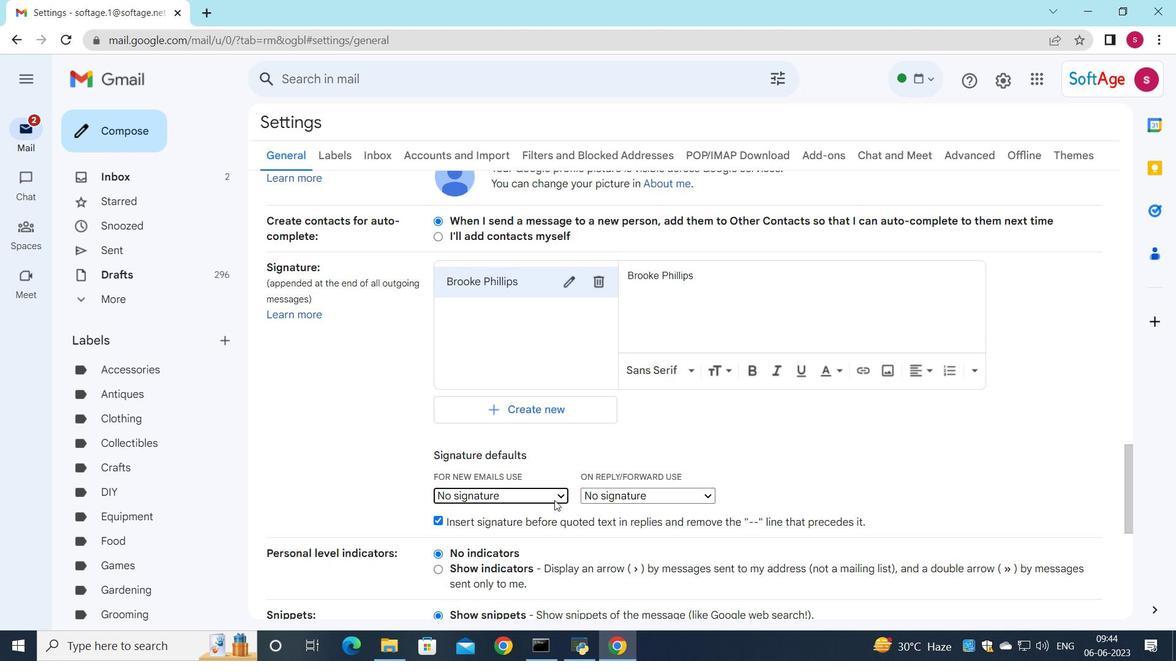 
Action: Mouse pressed left at (555, 498)
Screenshot: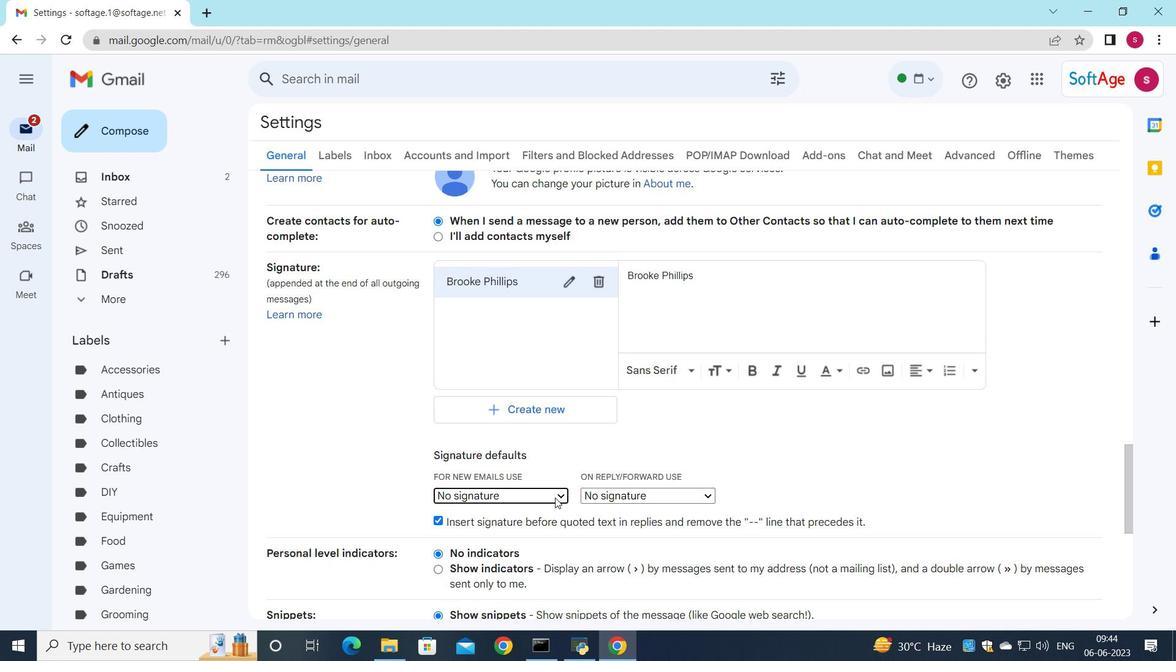 
Action: Mouse moved to (548, 529)
Screenshot: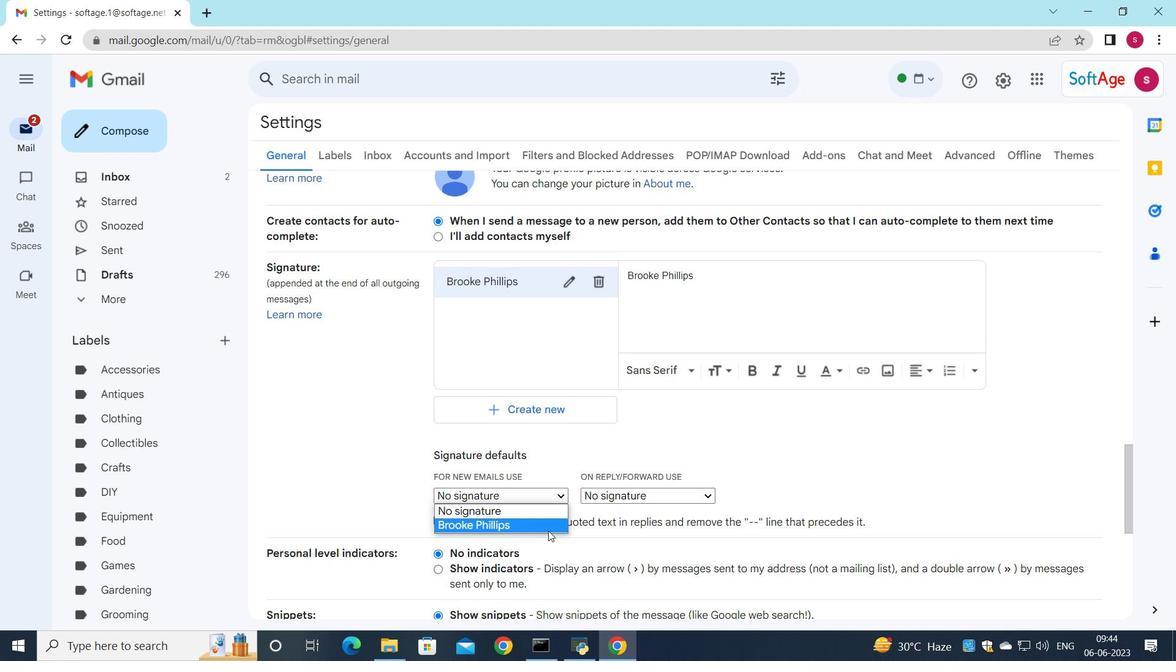 
Action: Mouse pressed left at (548, 529)
Screenshot: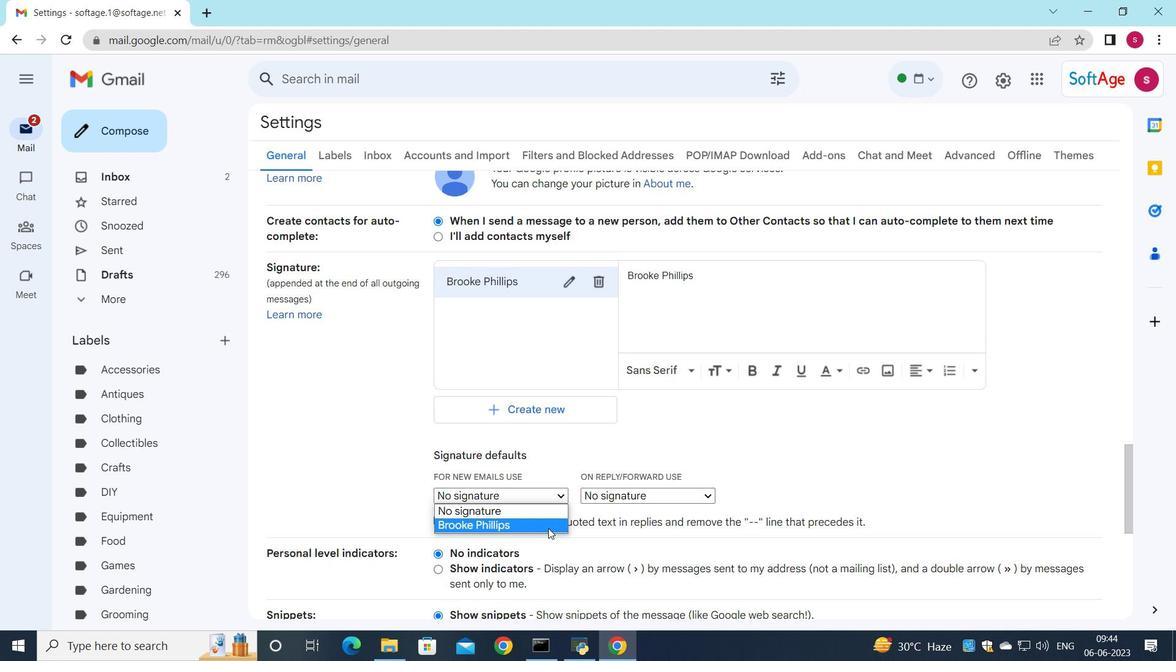 
Action: Mouse moved to (669, 503)
Screenshot: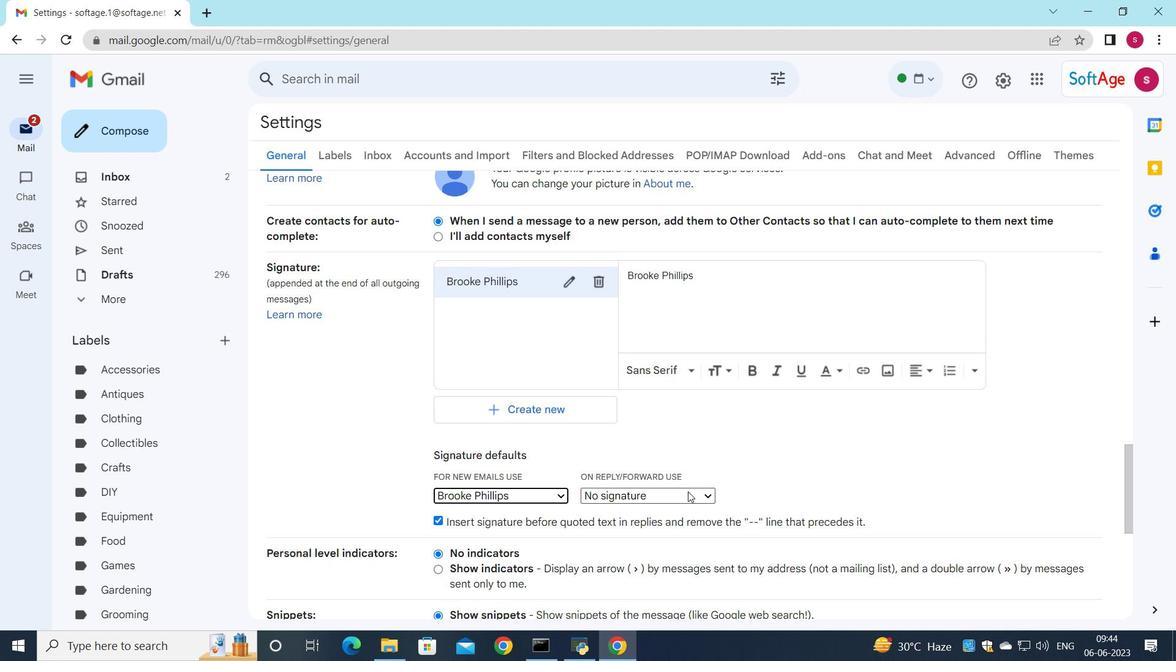 
Action: Mouse pressed left at (669, 503)
Screenshot: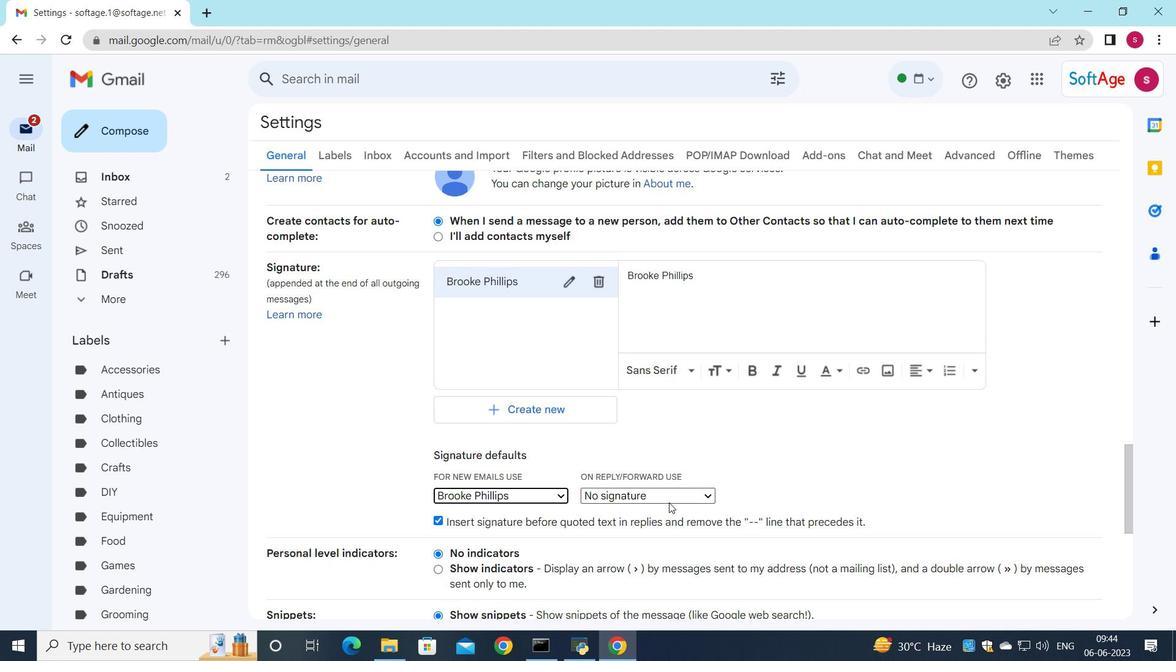 
Action: Mouse moved to (665, 522)
Screenshot: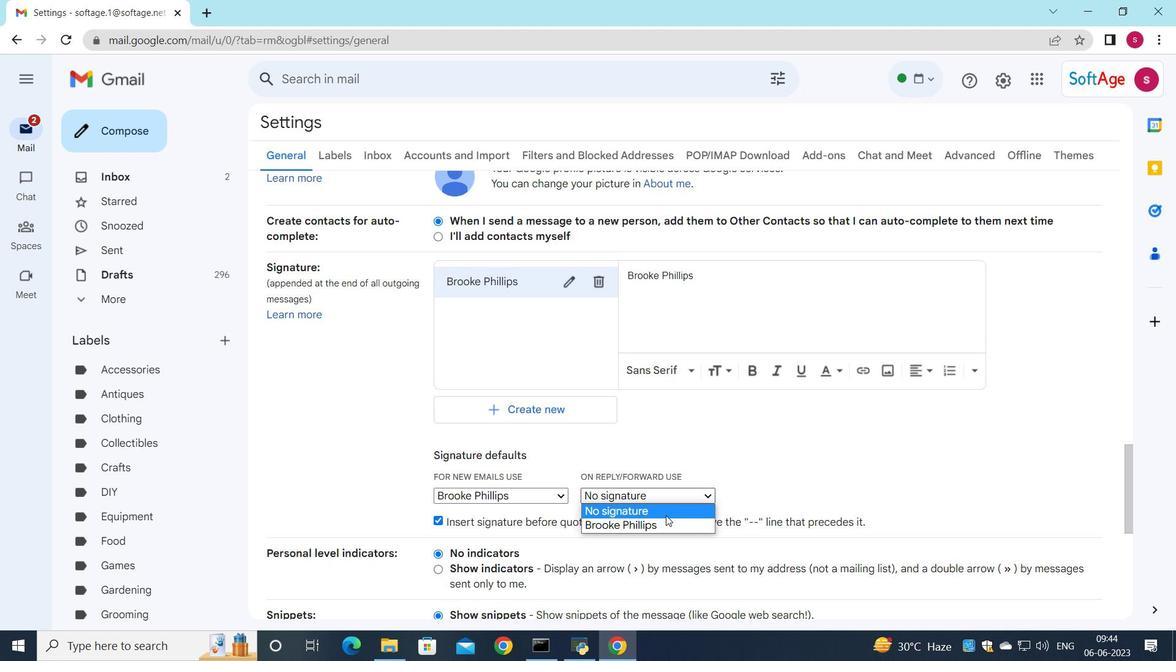 
Action: Mouse pressed left at (665, 522)
Screenshot: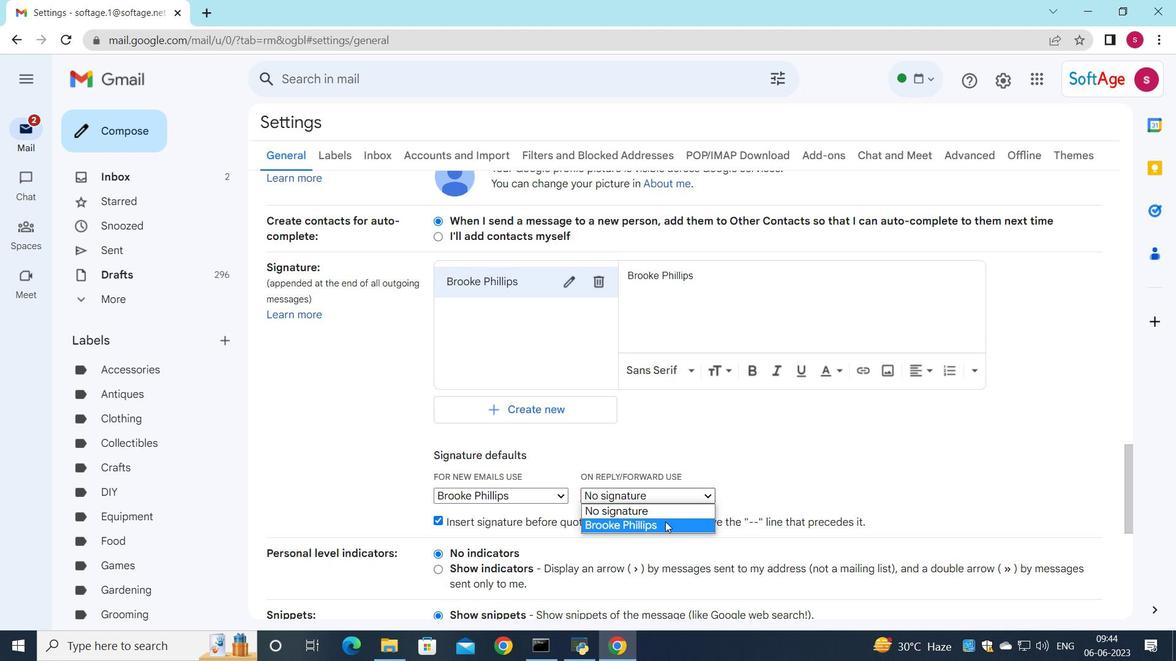 
Action: Mouse moved to (599, 519)
Screenshot: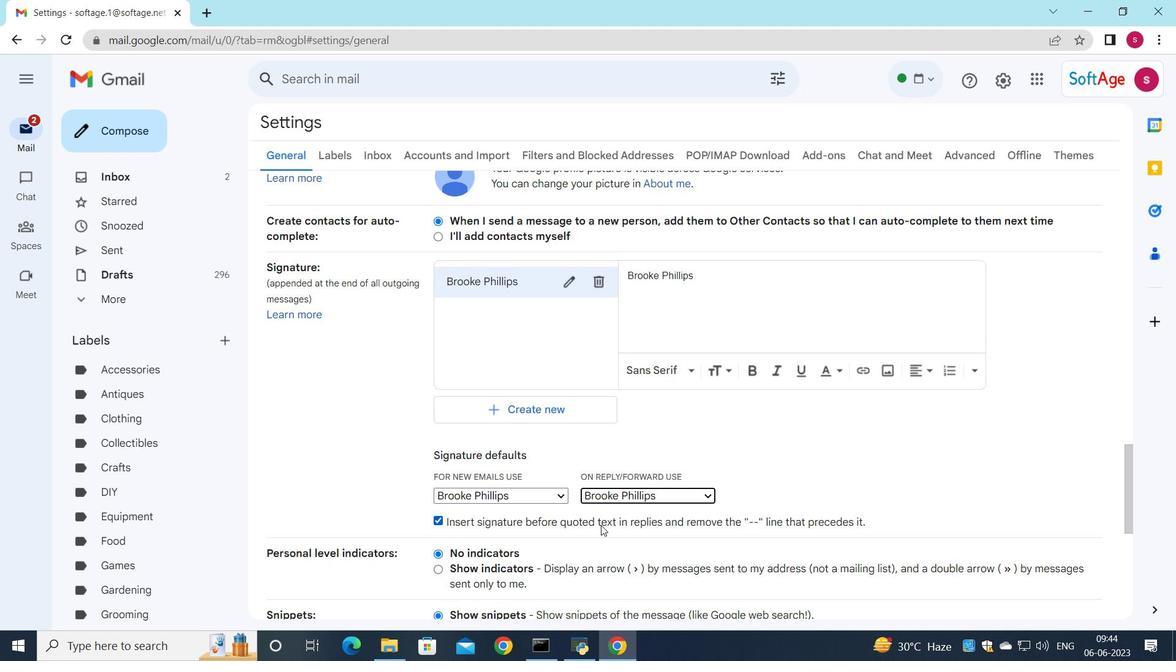 
Action: Mouse scrolled (599, 519) with delta (0, 0)
Screenshot: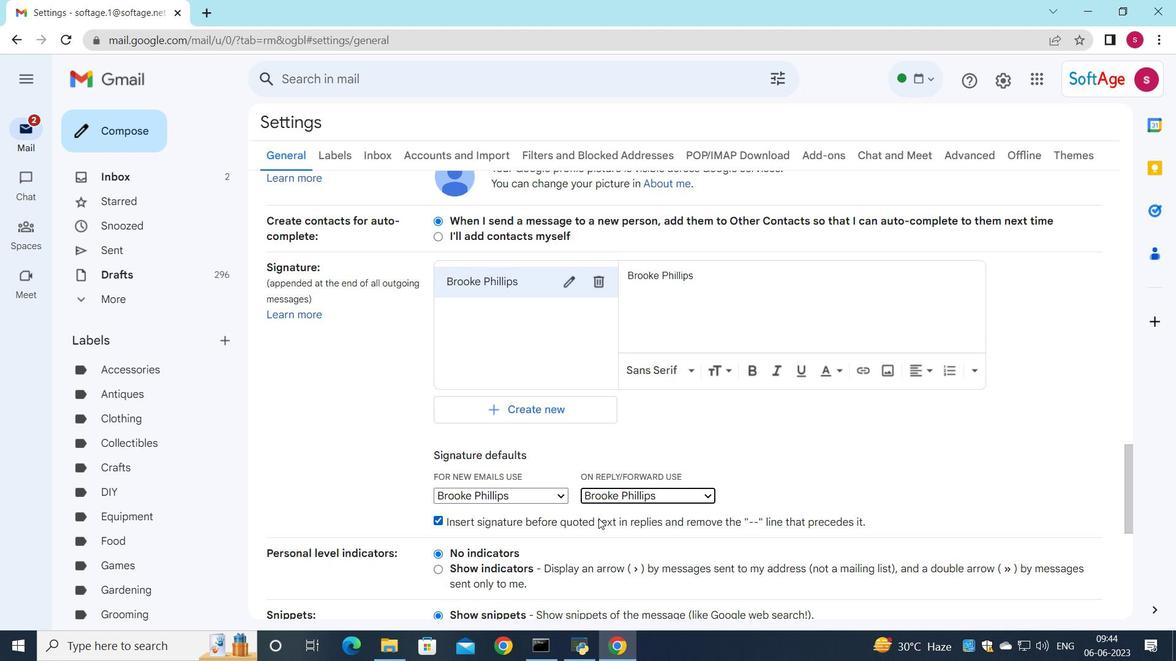 
Action: Mouse scrolled (599, 519) with delta (0, 0)
Screenshot: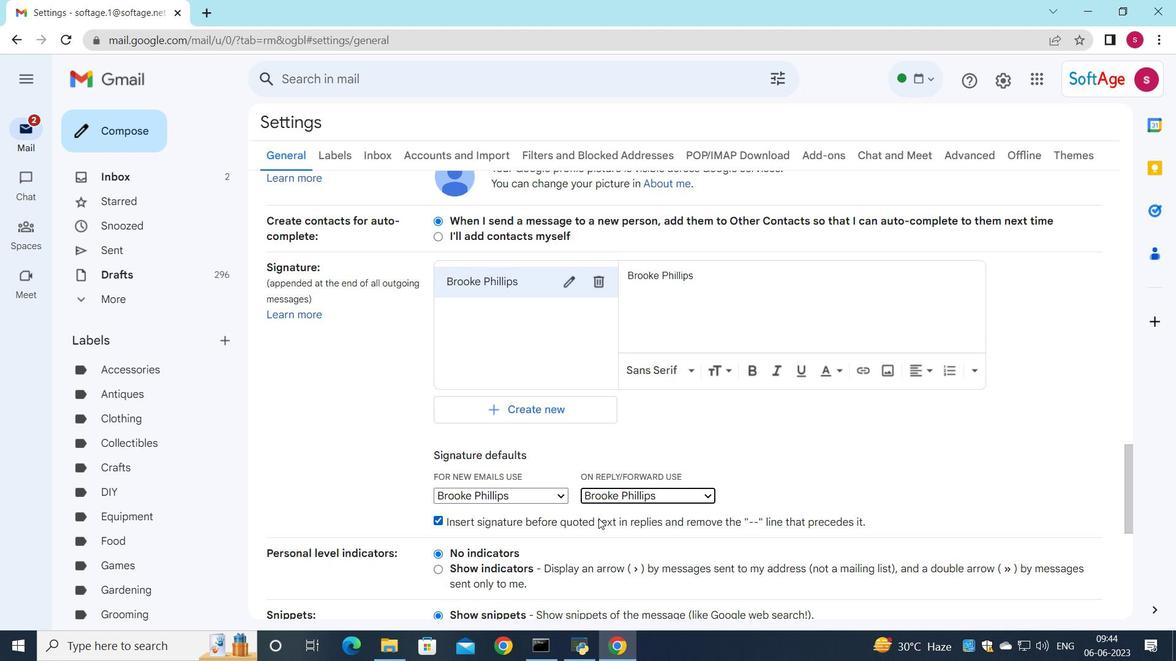 
Action: Mouse scrolled (599, 519) with delta (0, 0)
Screenshot: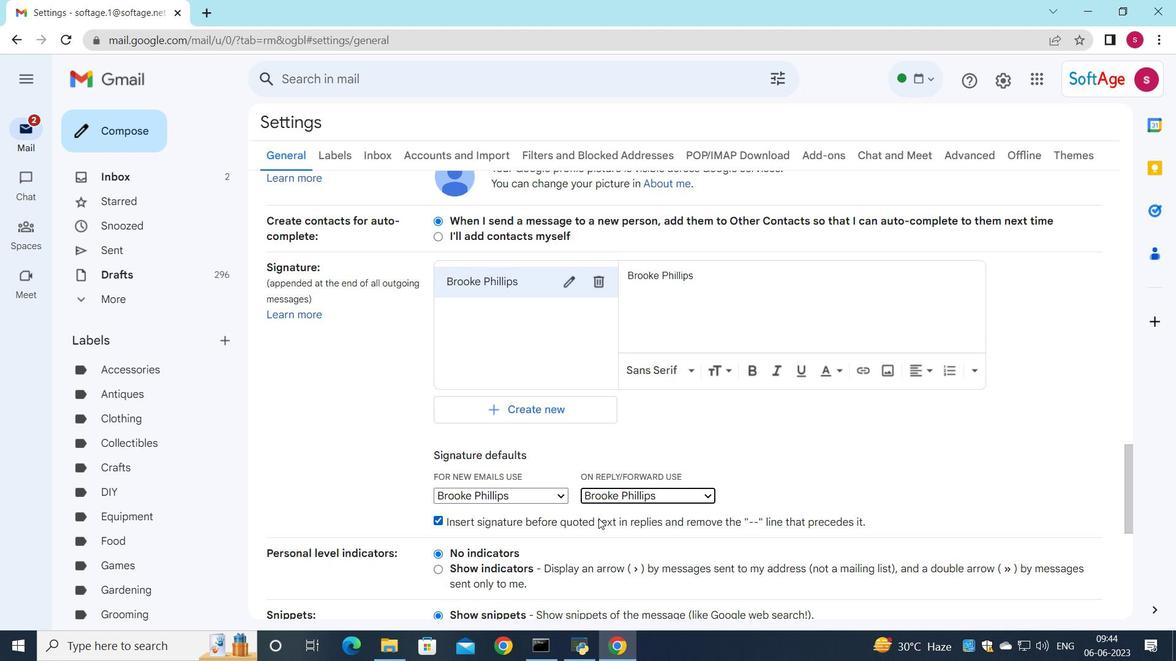 
Action: Mouse scrolled (599, 519) with delta (0, 0)
Screenshot: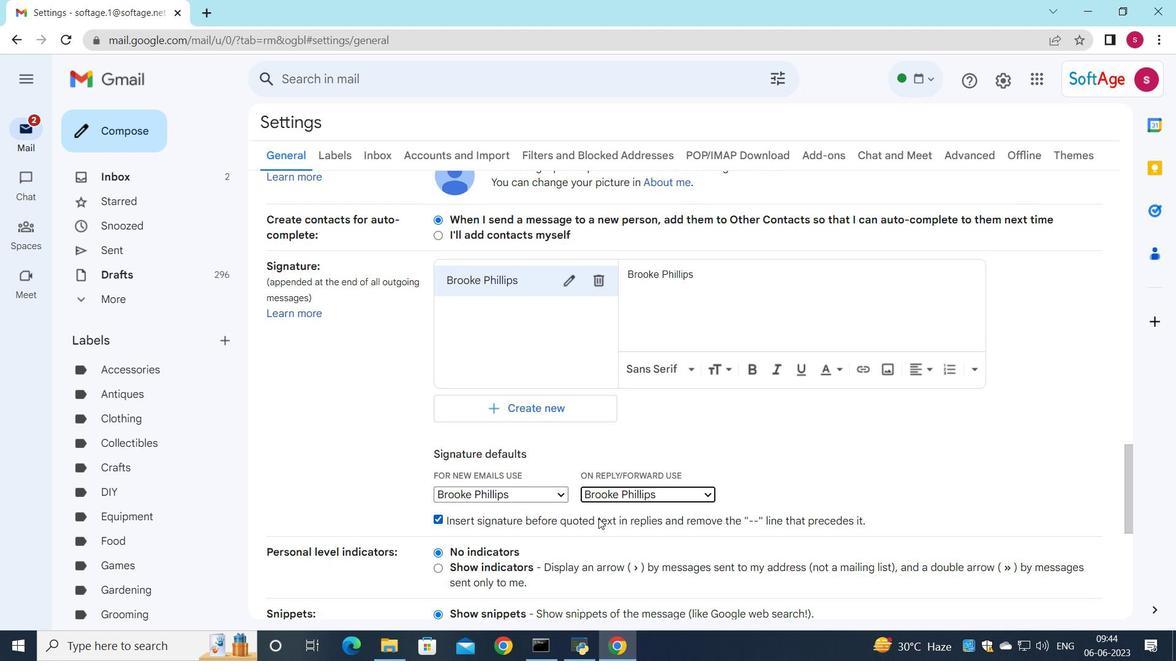 
Action: Mouse scrolled (599, 519) with delta (0, 0)
Screenshot: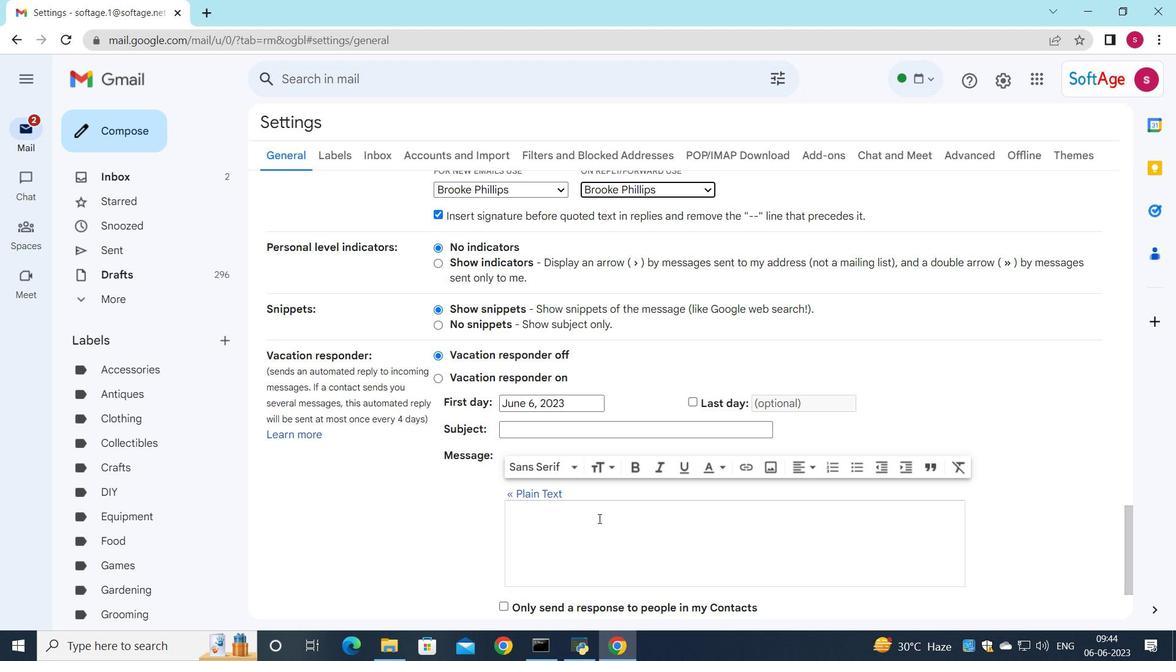 
Action: Mouse scrolled (599, 519) with delta (0, 0)
Screenshot: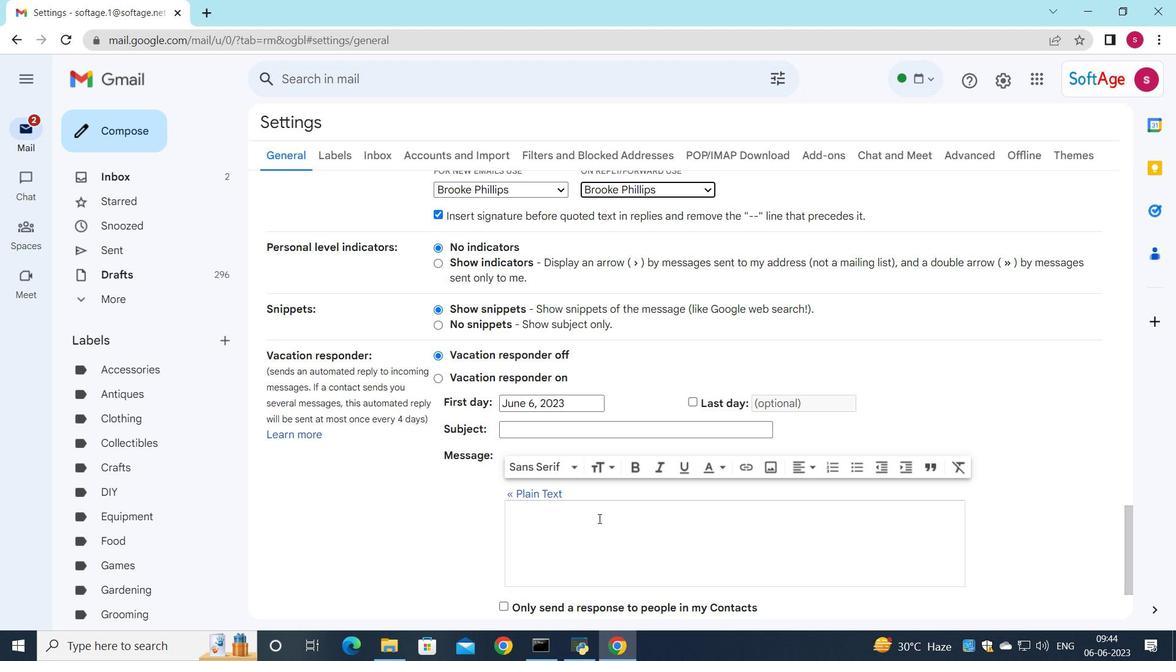 
Action: Mouse scrolled (599, 519) with delta (0, 0)
Screenshot: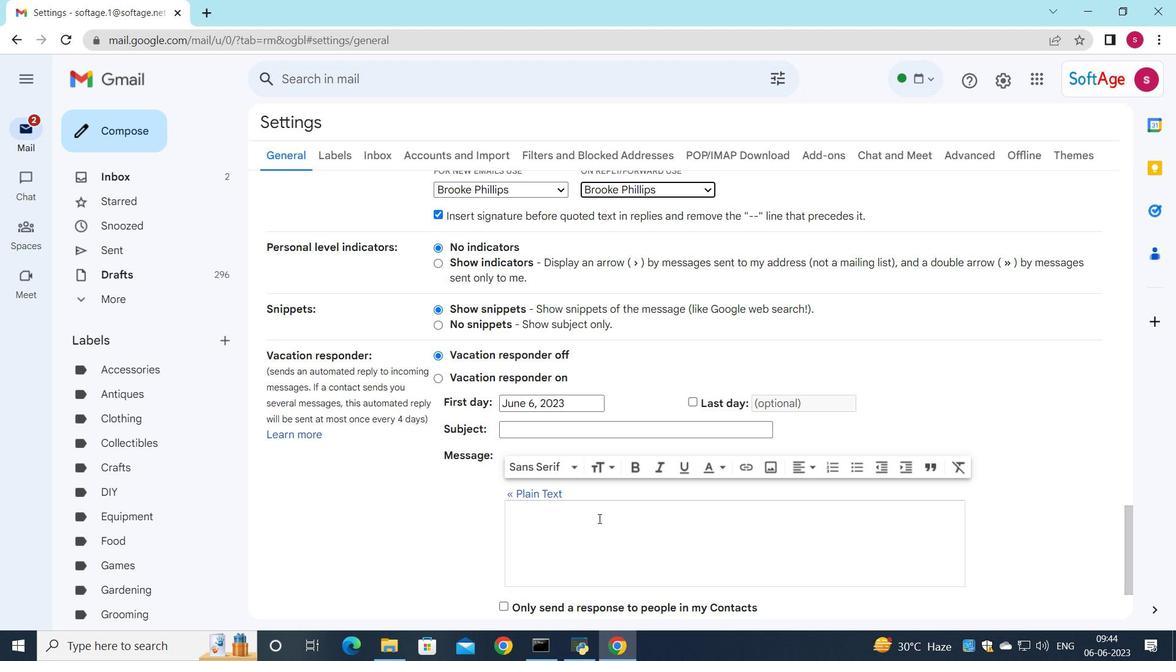 
Action: Mouse scrolled (599, 519) with delta (0, 0)
Screenshot: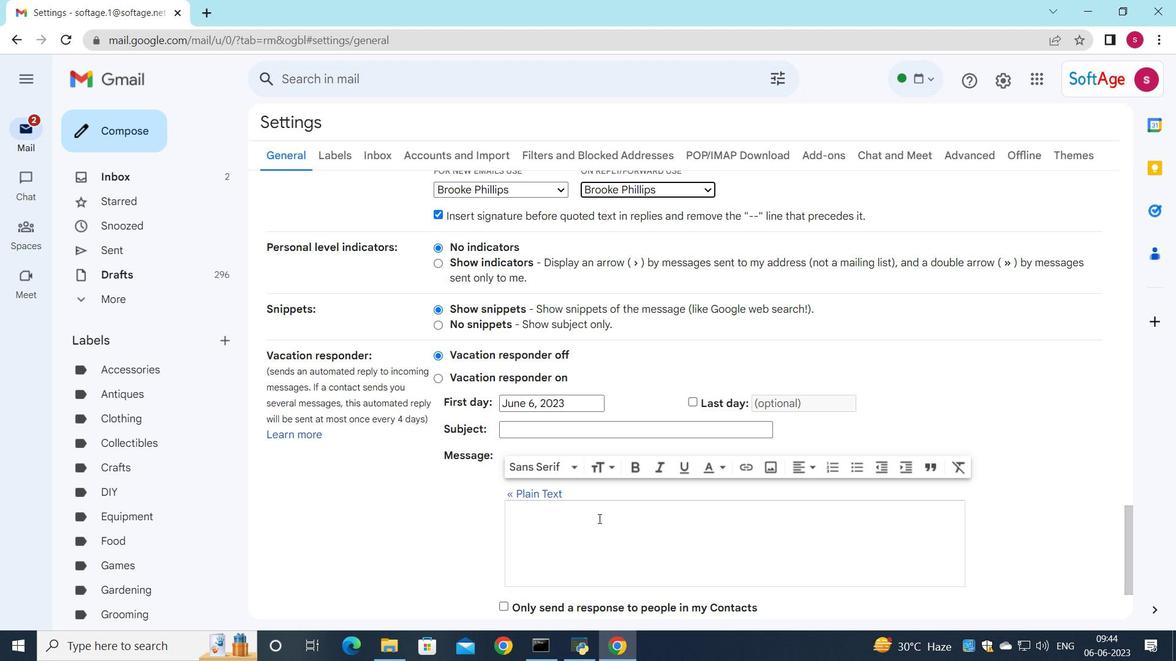
Action: Mouse moved to (650, 533)
Screenshot: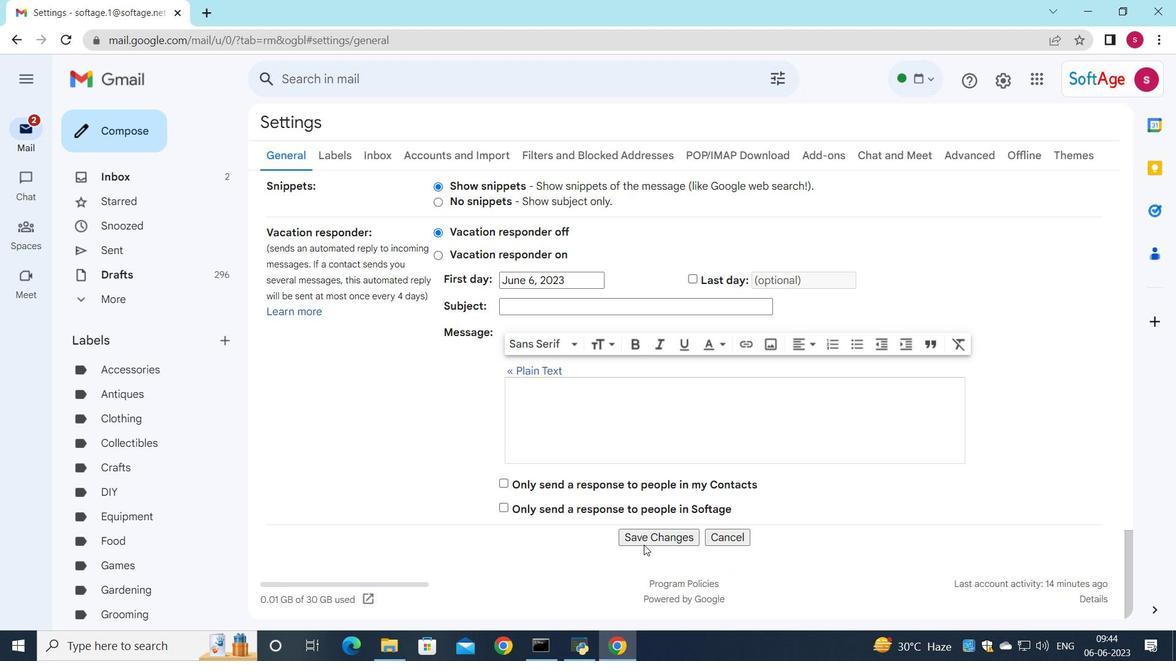 
Action: Mouse pressed left at (650, 533)
Screenshot: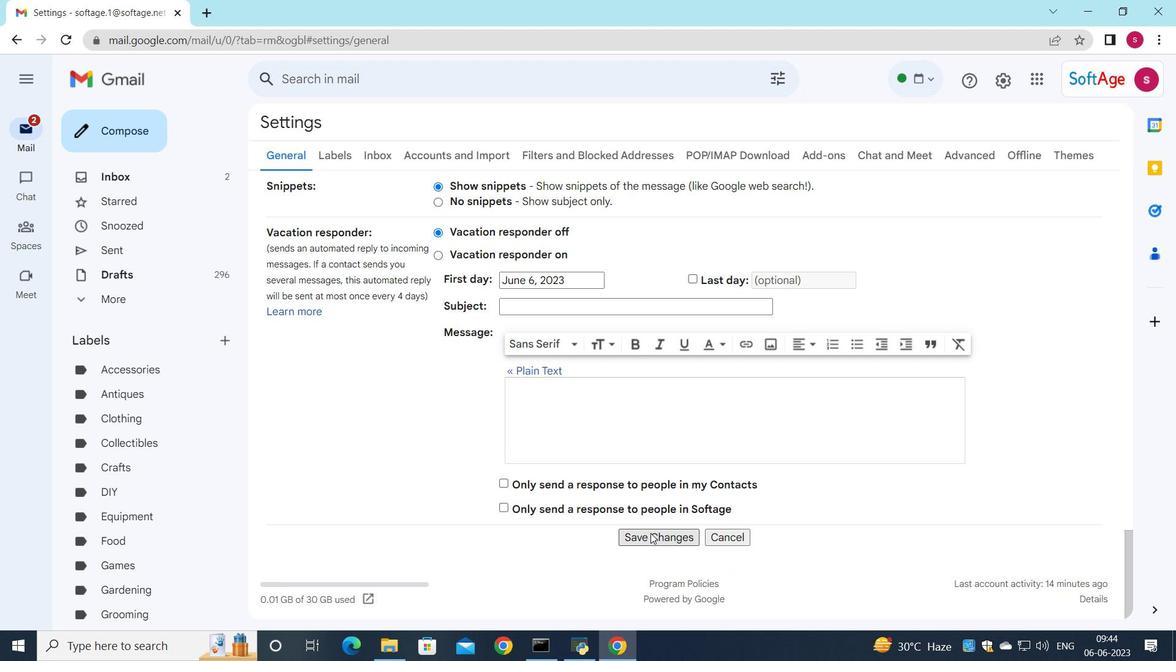 
Action: Mouse moved to (257, 555)
Screenshot: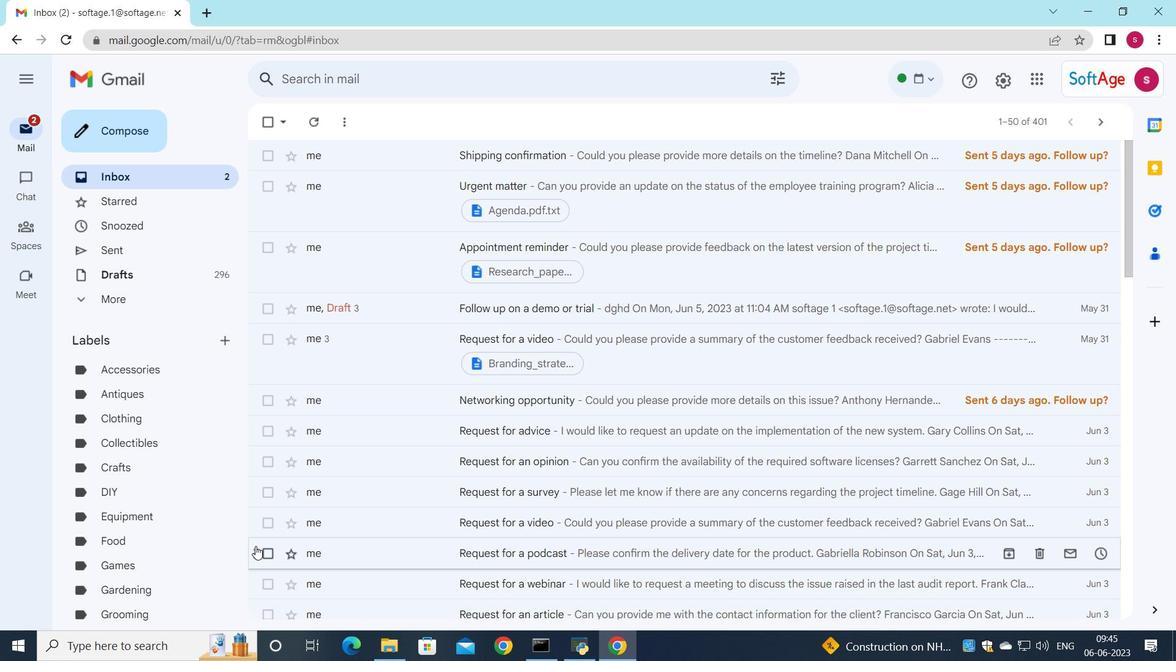 
Action: Mouse pressed left at (257, 555)
Screenshot: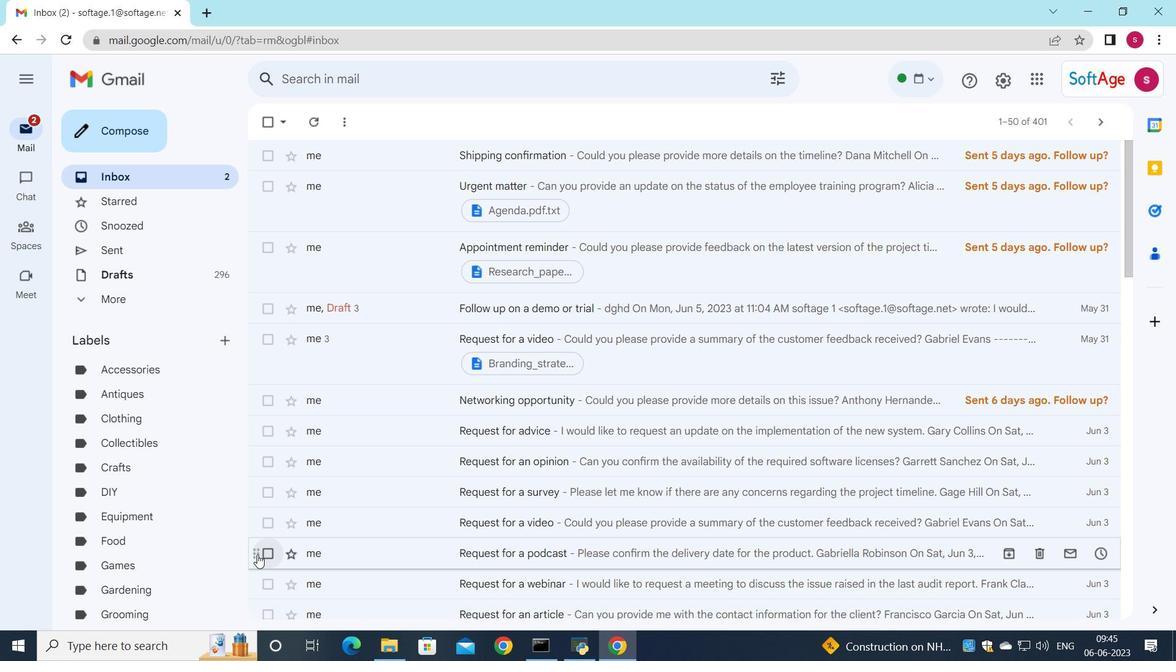 
Action: Mouse moved to (599, 124)
Screenshot: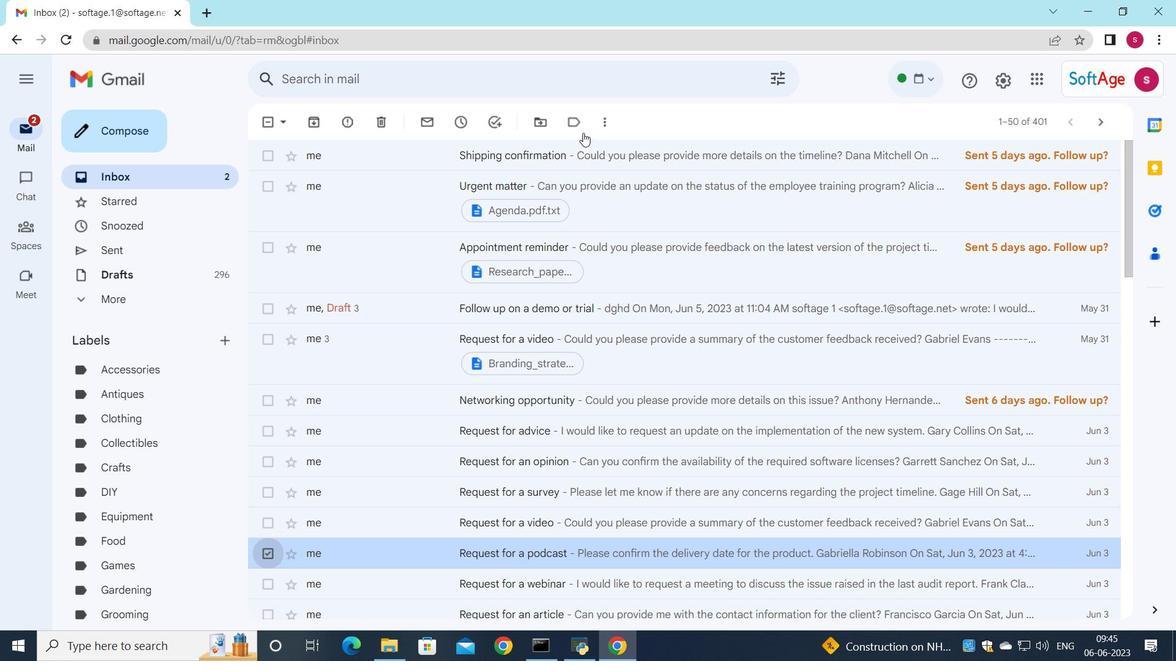 
Action: Mouse pressed left at (599, 124)
Screenshot: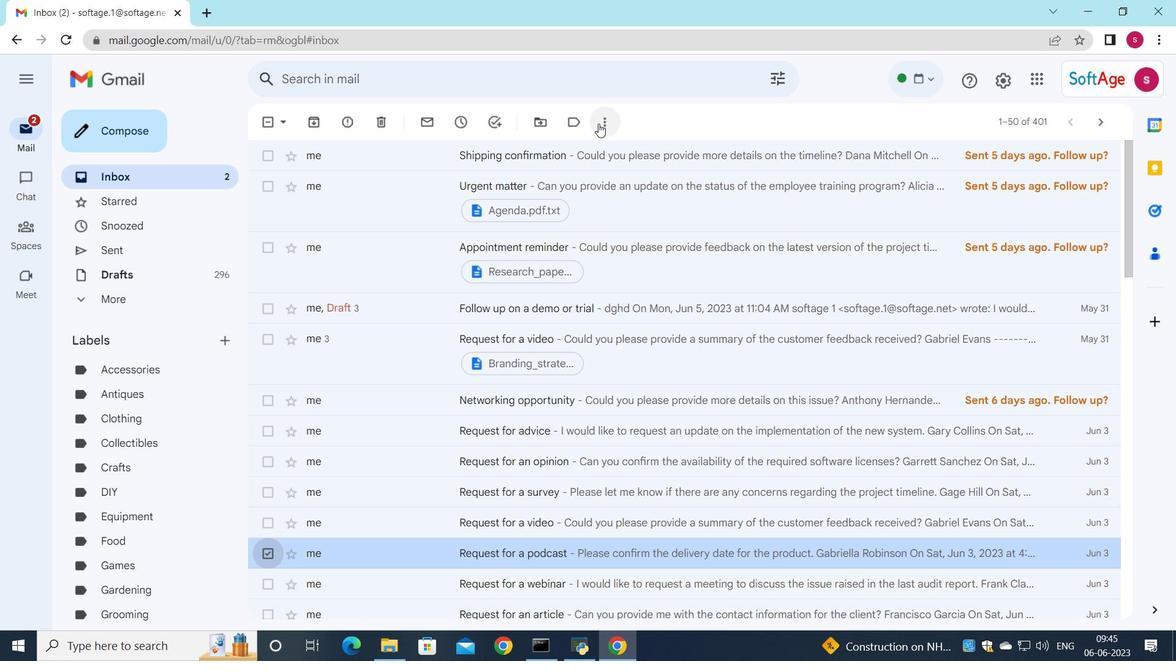 
Action: Mouse moved to (653, 257)
Screenshot: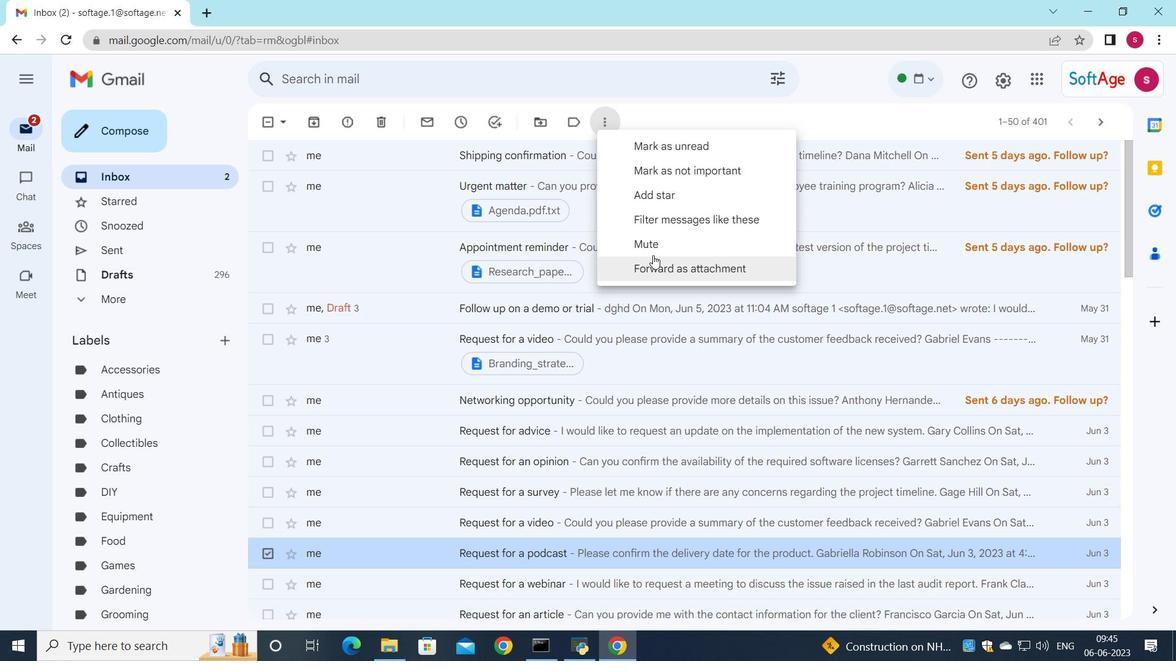 
Action: Mouse pressed left at (653, 257)
Screenshot: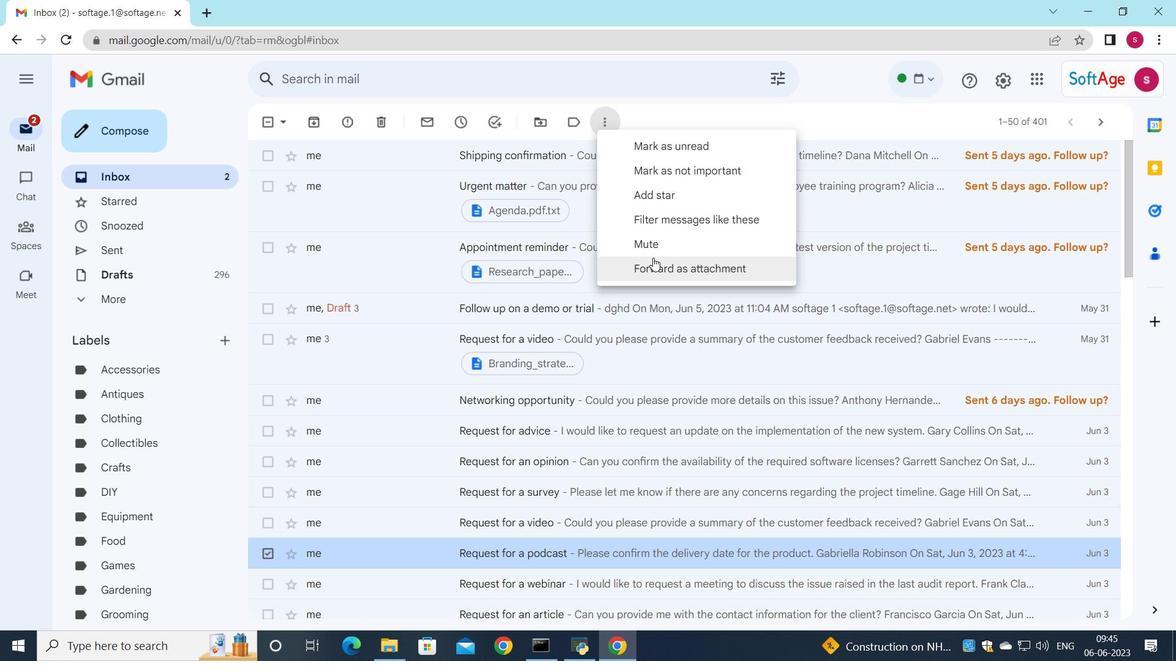 
Action: Mouse moved to (928, 305)
Screenshot: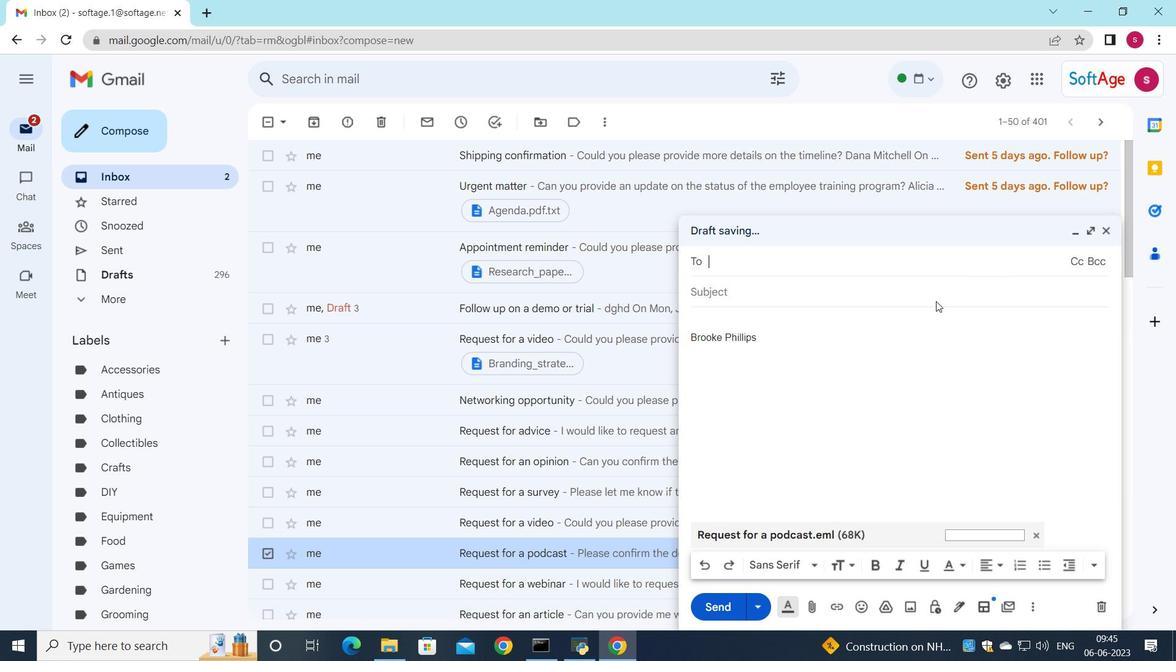 
Action: Key pressed softage.9<Key.backspace>8
Screenshot: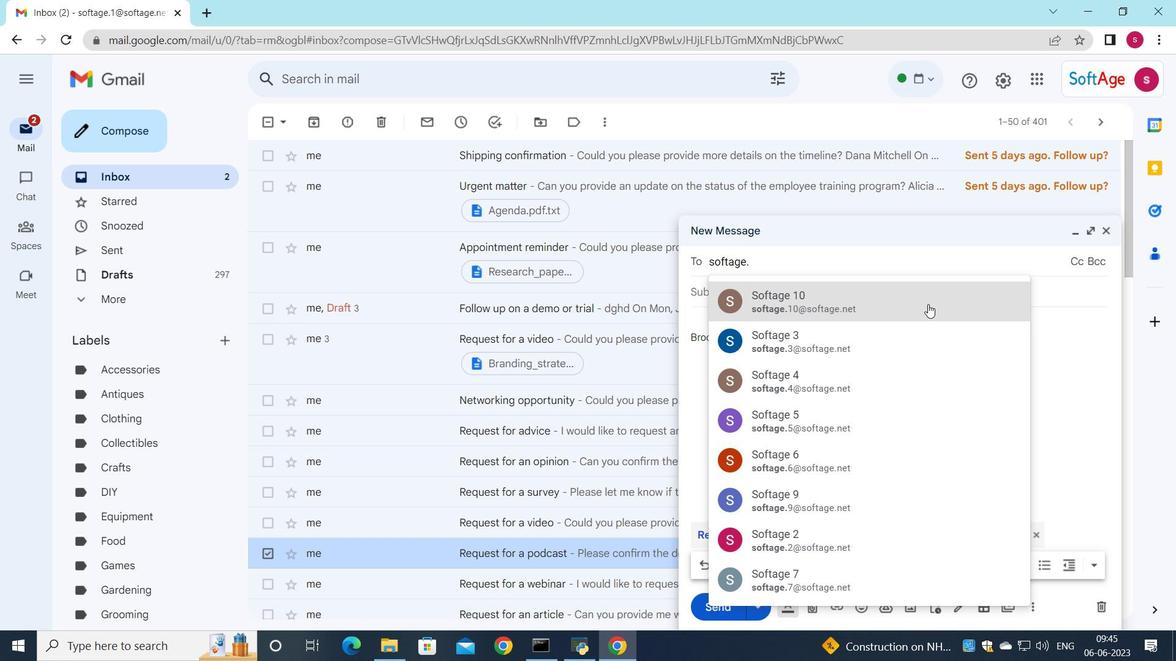 
Action: Mouse pressed left at (928, 305)
Screenshot: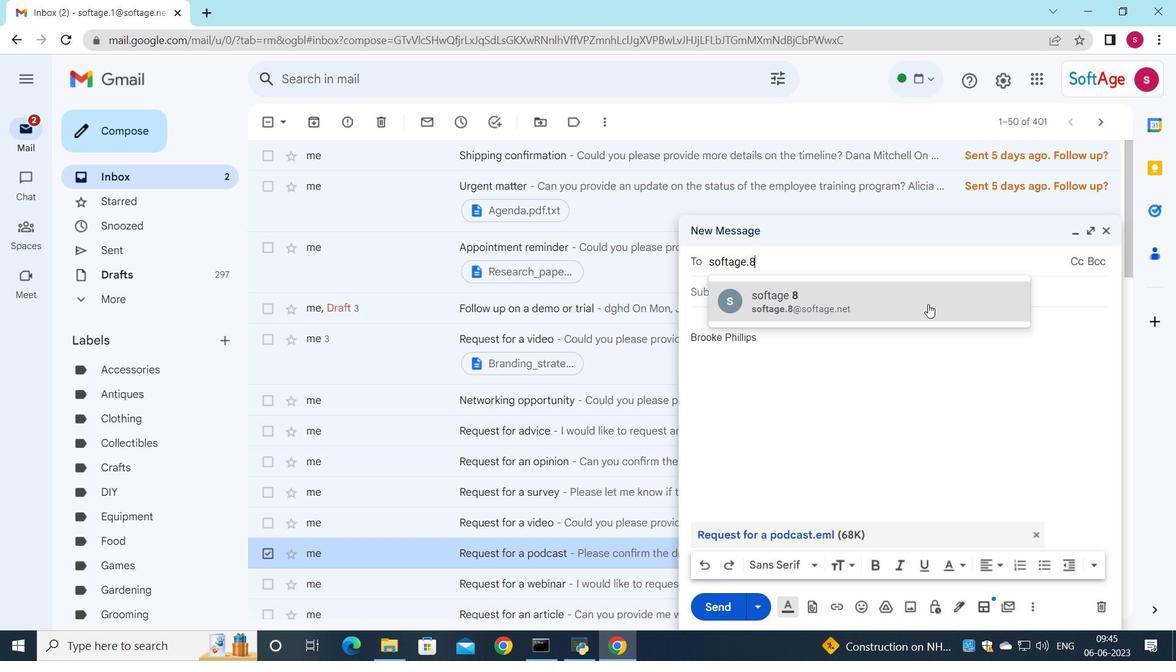
Action: Mouse moved to (862, 310)
Screenshot: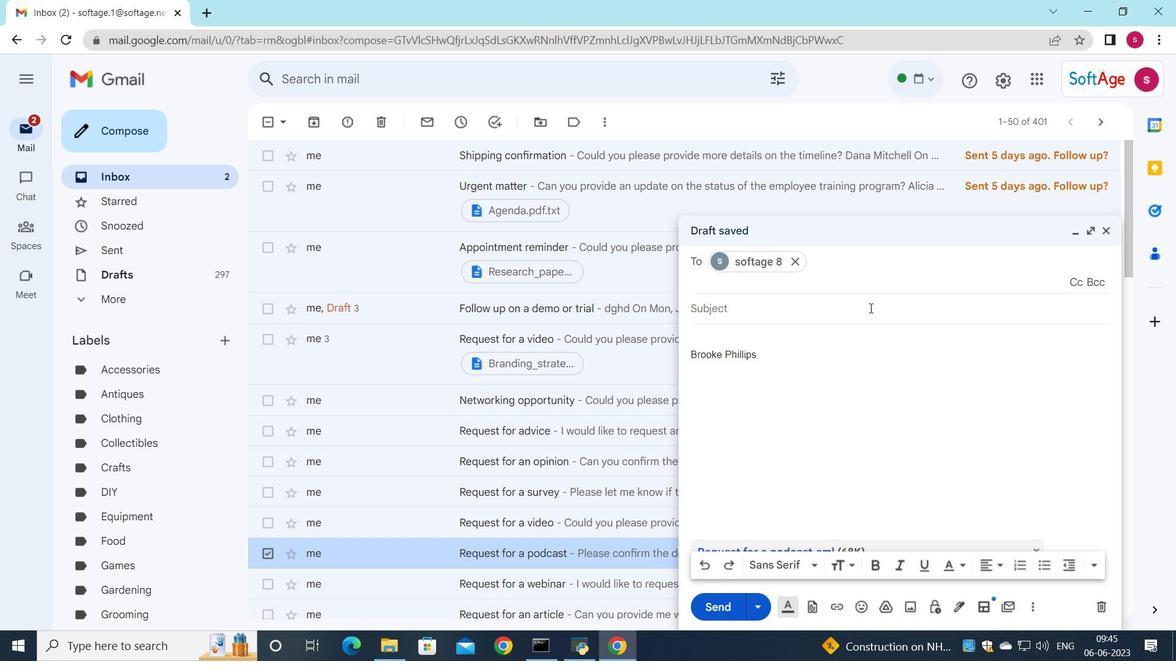 
Action: Mouse pressed left at (862, 310)
Screenshot: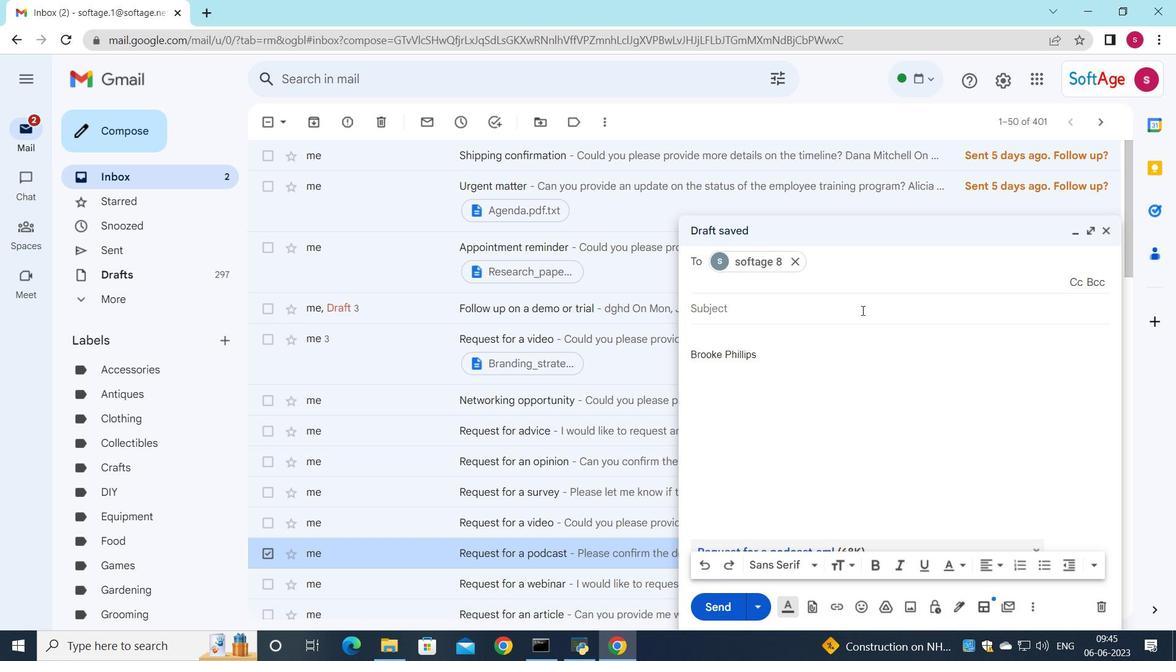 
Action: Key pressed <Key.shift><Key.shift><Key.shift><Key.shift>Copm<Key.backspace><Key.backspace>mplaint
Screenshot: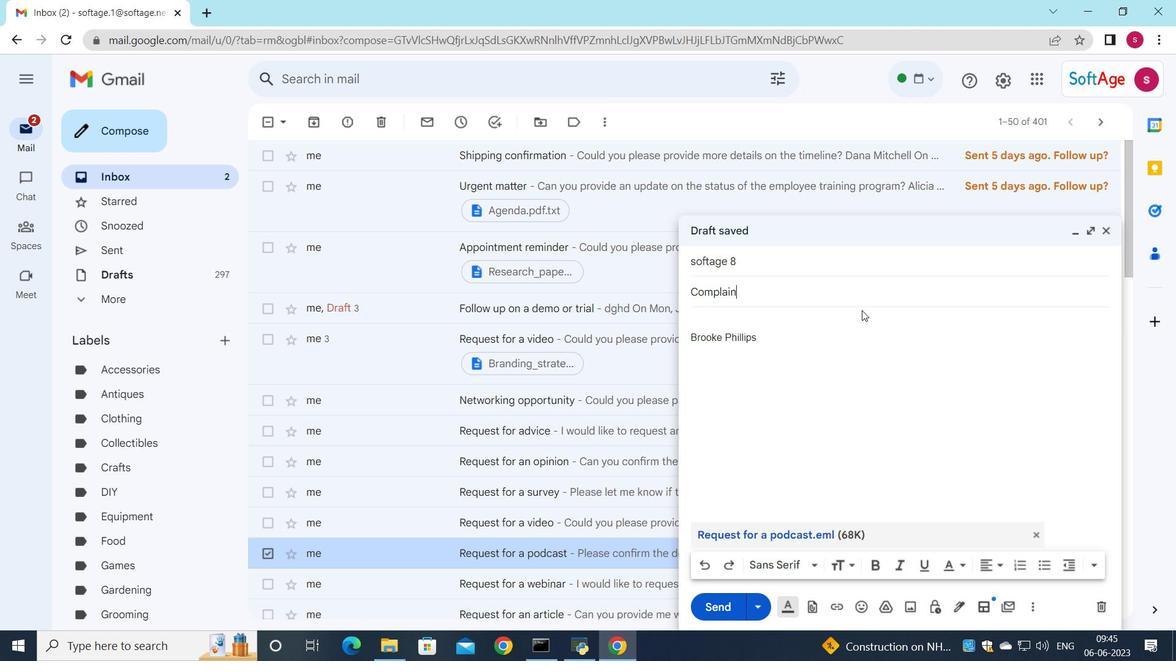 
Action: Mouse moved to (746, 323)
Screenshot: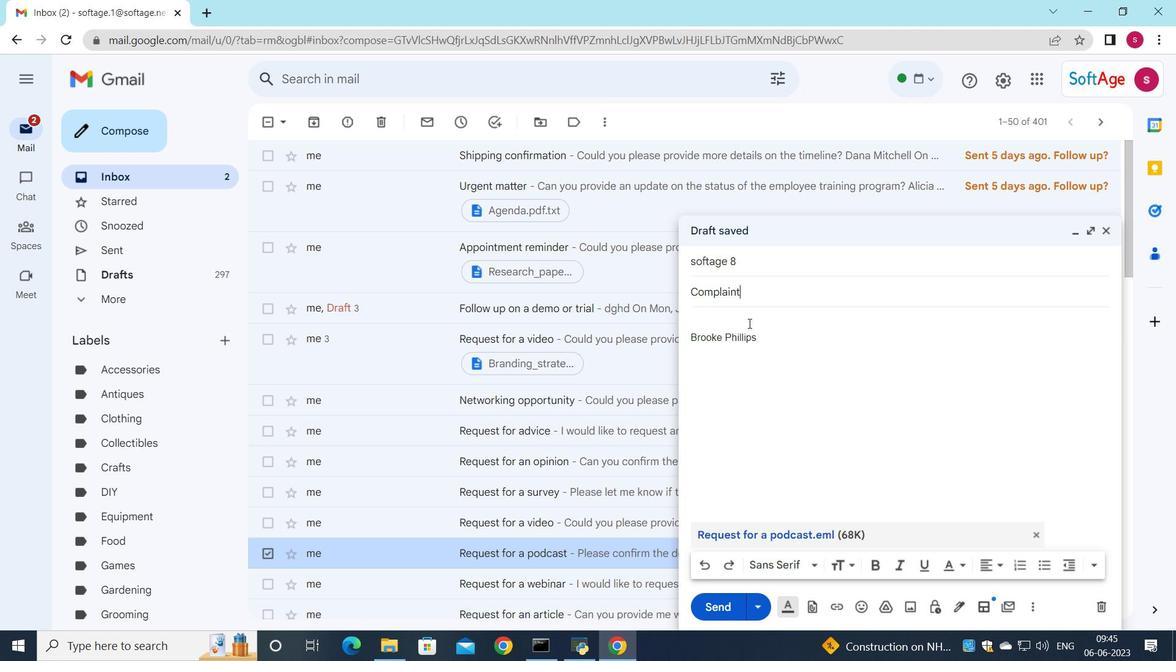 
Action: Mouse pressed left at (746, 323)
Screenshot: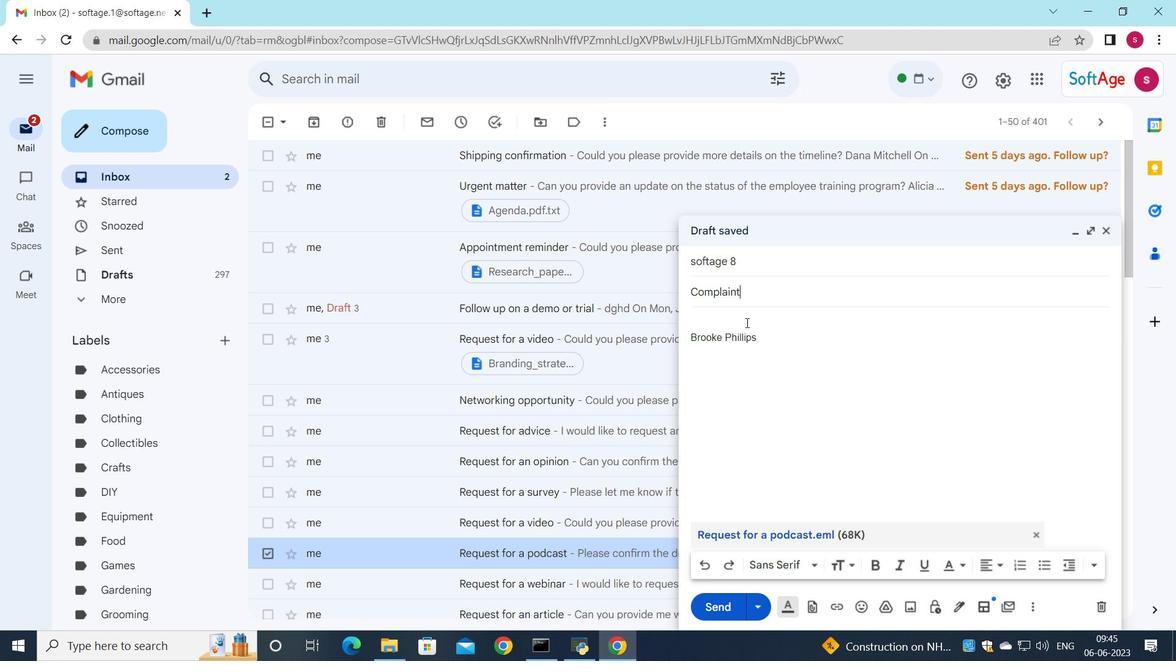 
Action: Key pressed <Key.shift_r>I<Key.space>would<Key.space>like<Key.space>to<Key.space>request<Key.space>a<Key.space>meeting<Key.space>to<Key.space>discuss<Key.space><Key.space><Key.backspace>thenew<Key.space>employeebenefits<Key.space>program.
Screenshot: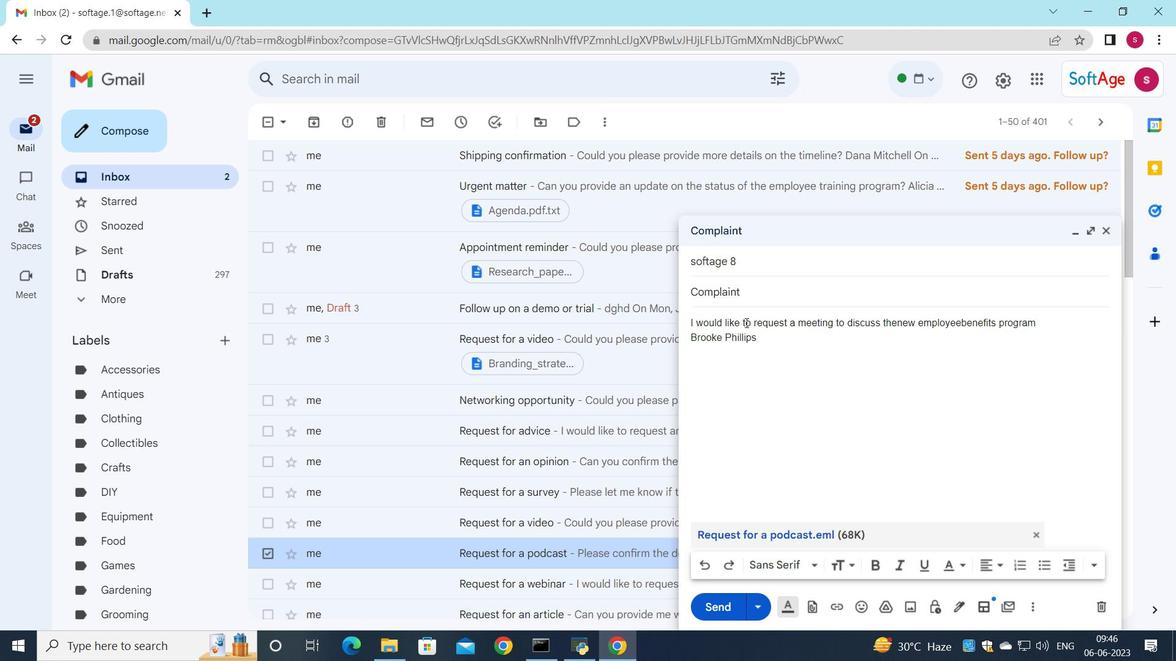 
Action: Mouse moved to (897, 318)
Screenshot: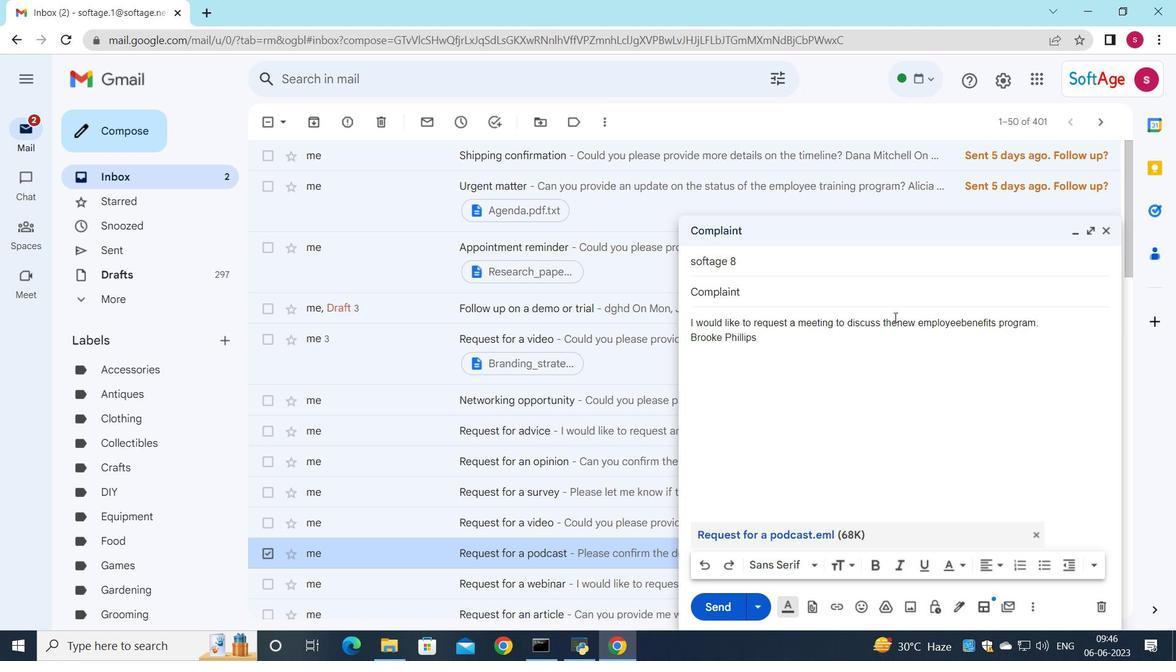 
Action: Mouse pressed left at (897, 318)
Screenshot: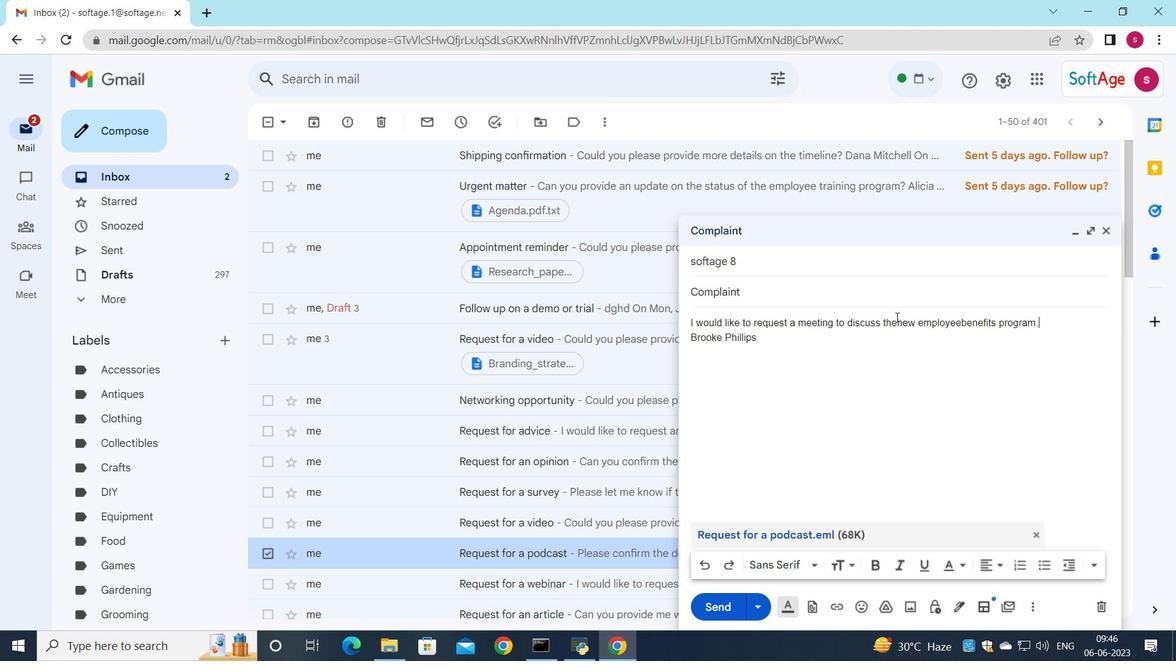 
Action: Key pressed <Key.space>
Screenshot: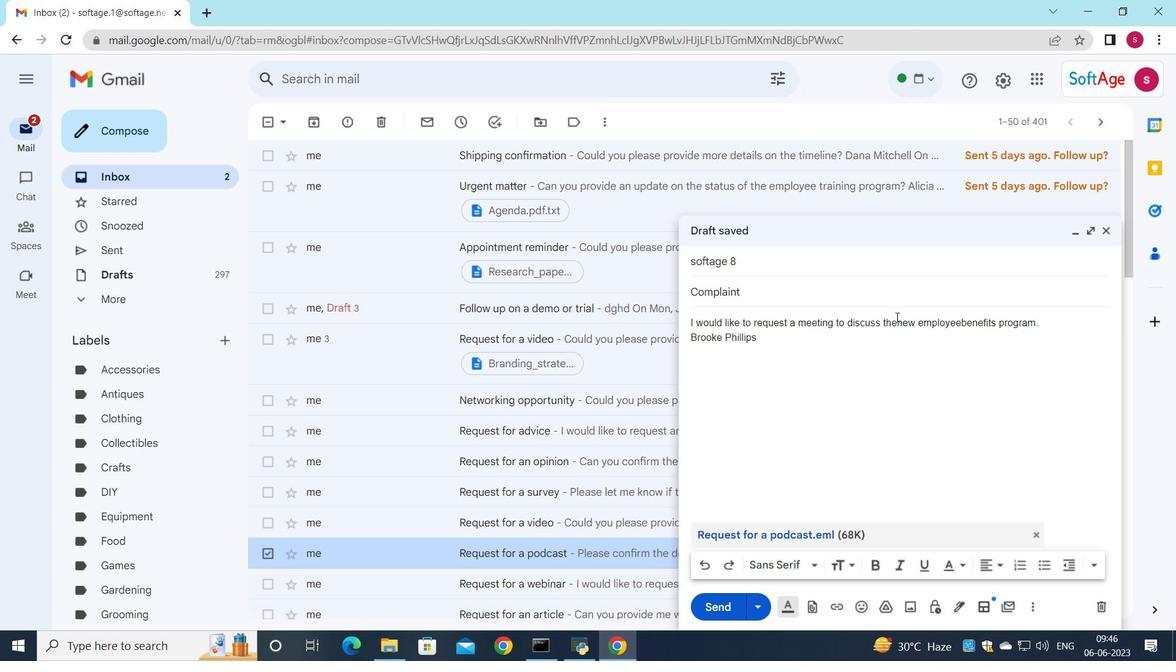 
Action: Mouse moved to (960, 324)
Screenshot: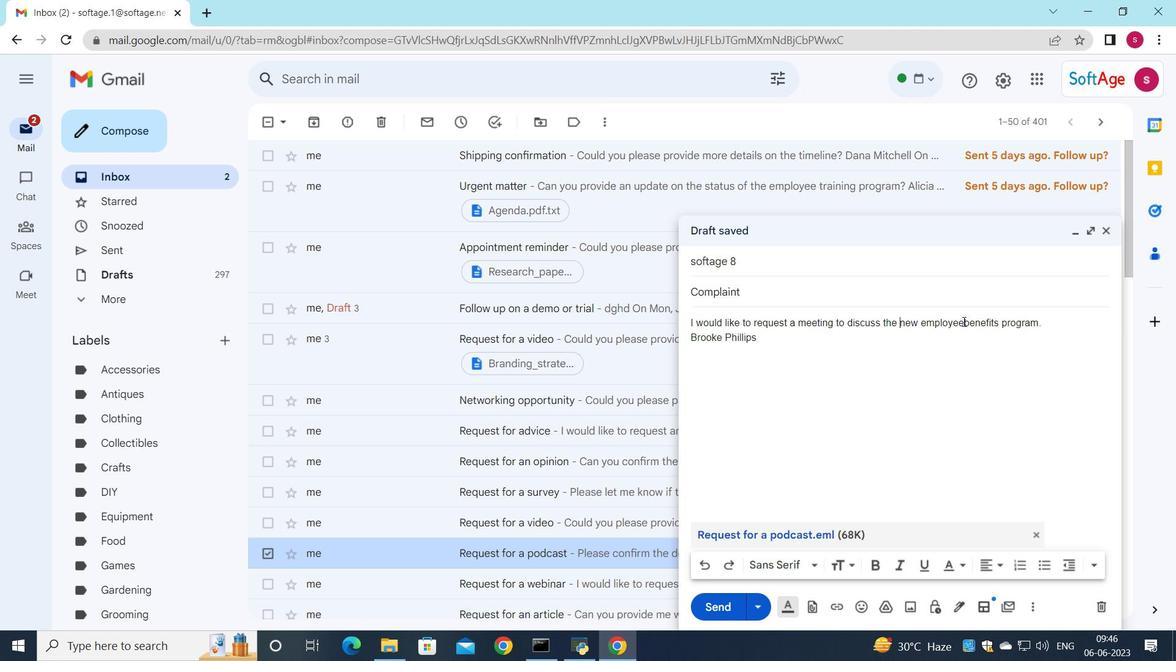 
Action: Mouse pressed left at (960, 324)
Screenshot: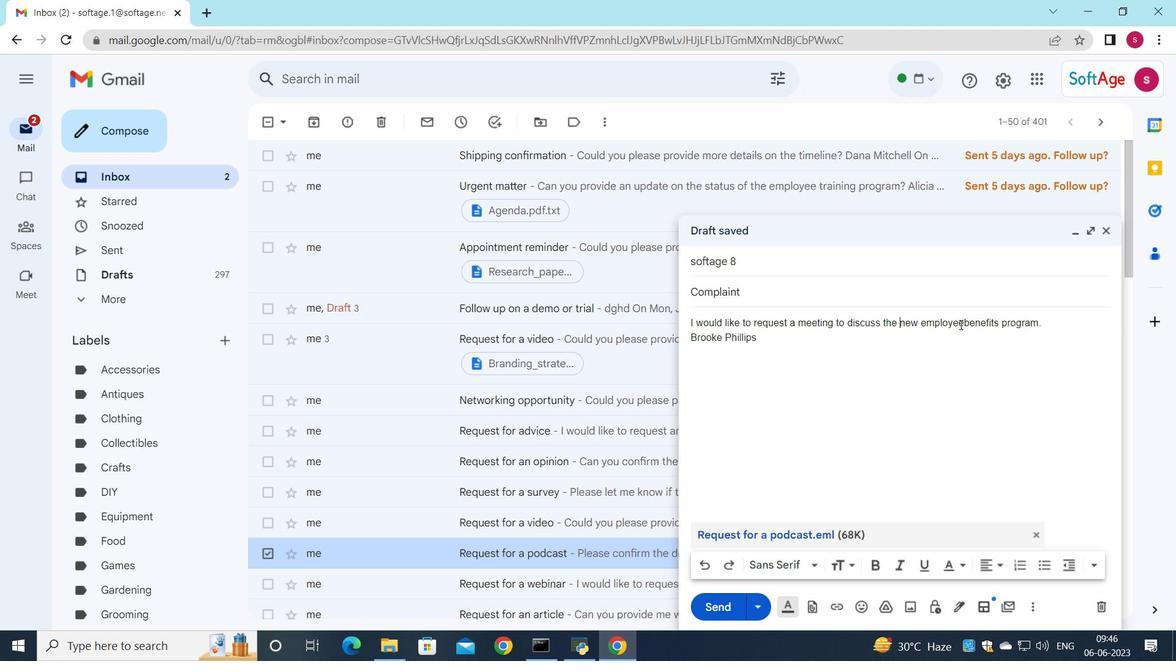 
Action: Mouse moved to (963, 326)
Screenshot: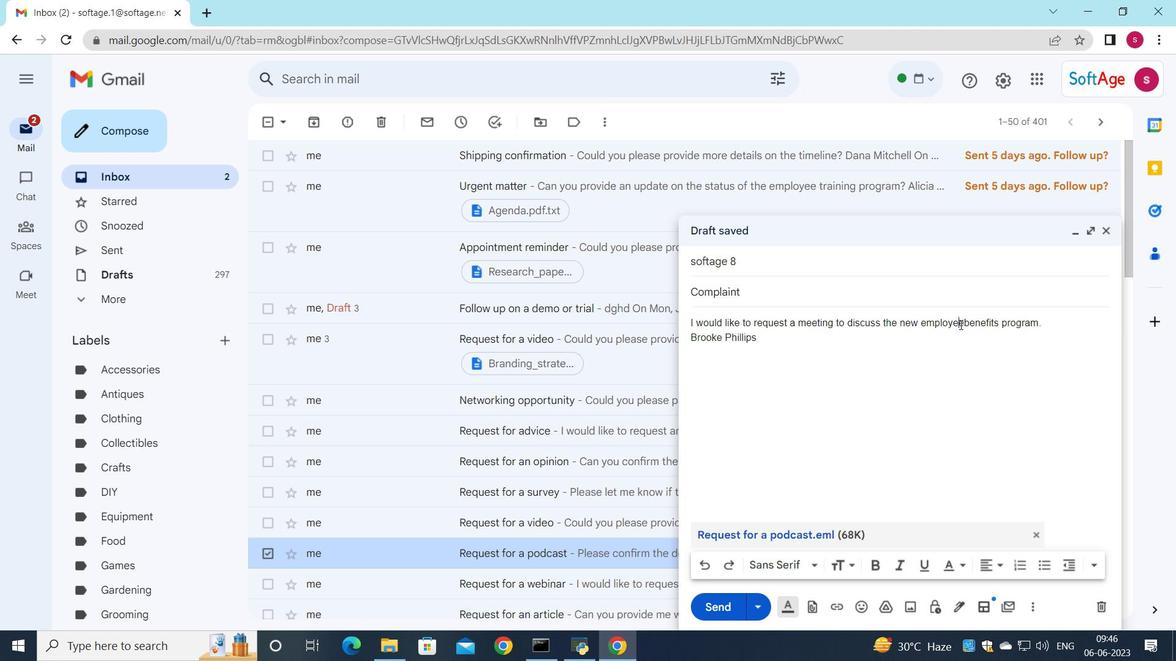
Action: Mouse pressed left at (963, 326)
Screenshot: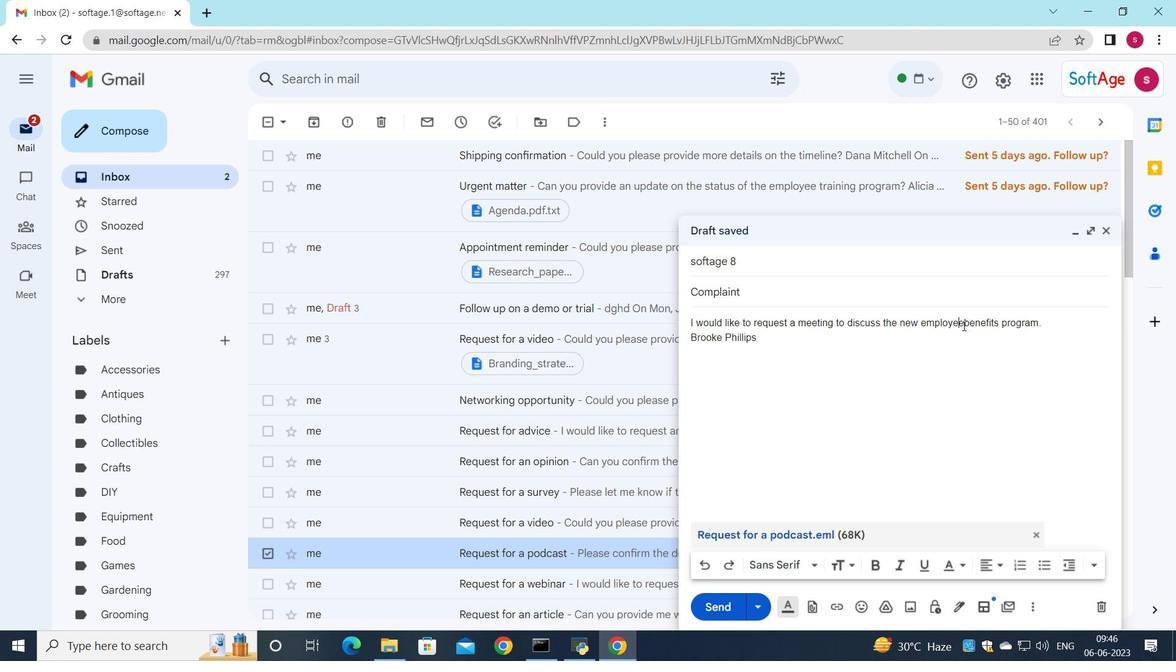 
Action: Key pressed <Key.space>
Screenshot: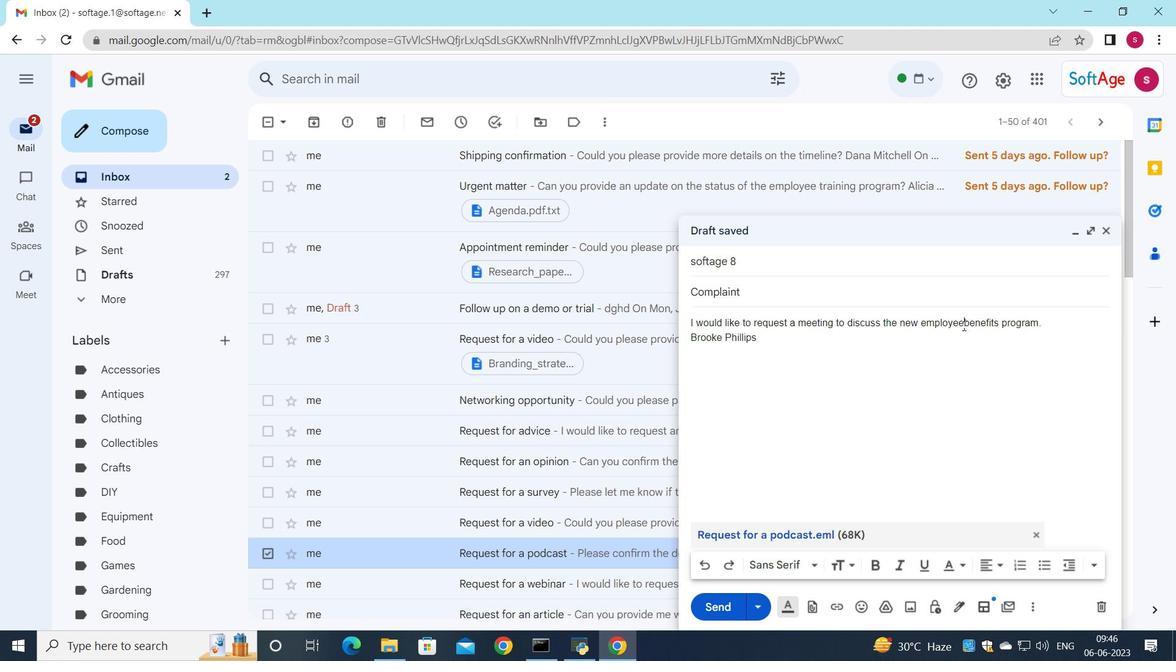 
Action: Mouse moved to (702, 603)
Screenshot: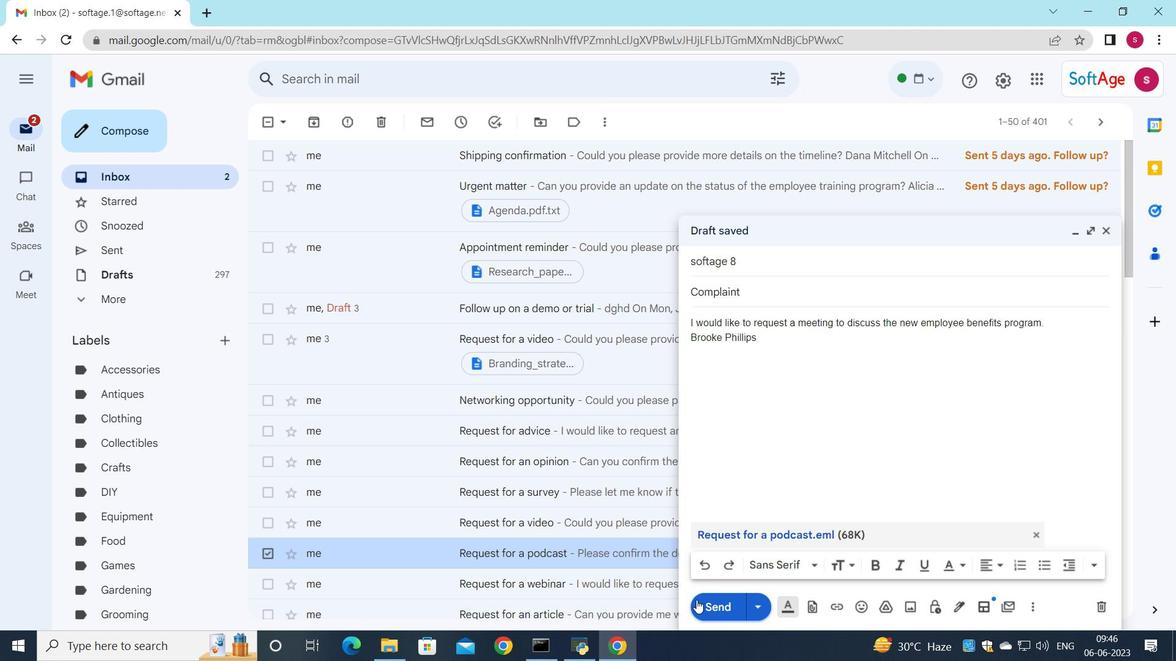 
Action: Mouse pressed left at (702, 603)
Screenshot: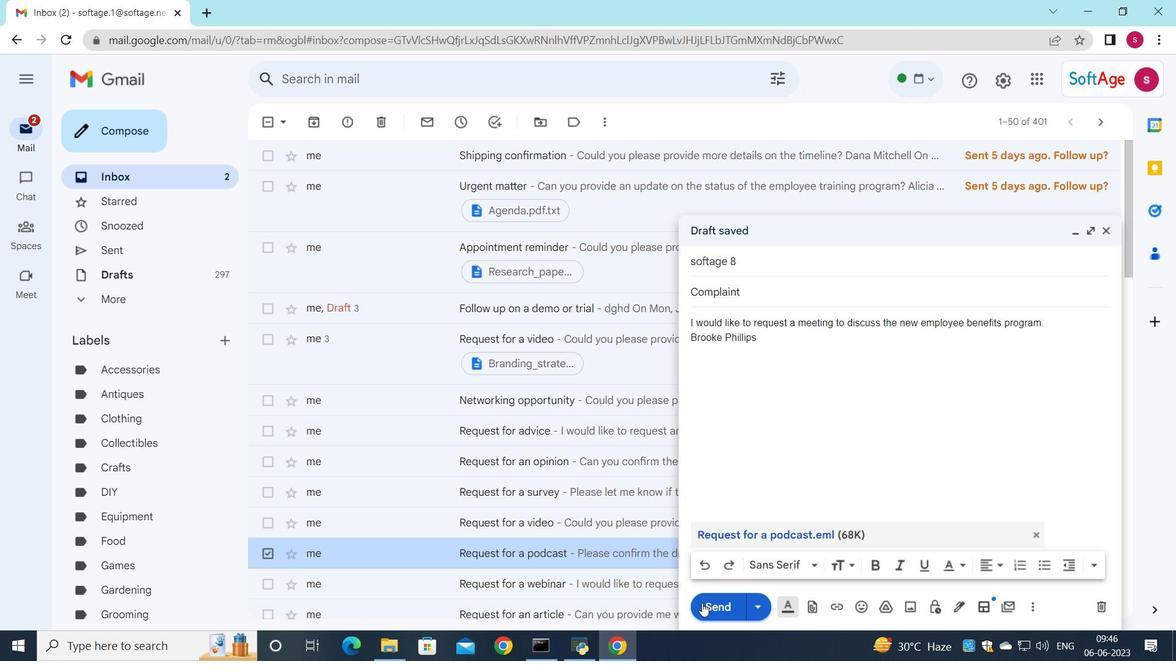 
